 Task: Find connections with filter location Fada N'gourma with filter topic #realtorwith filter profile language Spanish with filter current company Brahmin Development Party (AMK - Andhanar Munnetra Kazhagam) with filter school MARIS STELLA COLLEGE with filter industry Ranching with filter service category Customer Service with filter keywords title Supervisor
Action: Mouse moved to (607, 118)
Screenshot: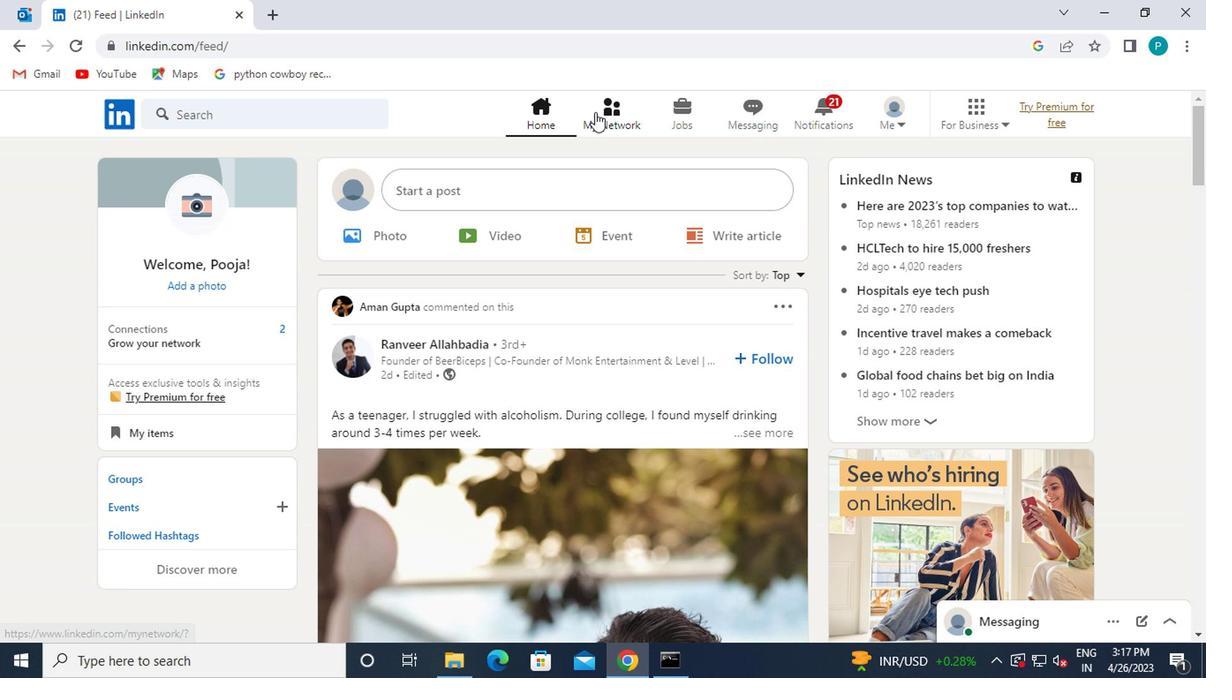 
Action: Mouse pressed left at (607, 118)
Screenshot: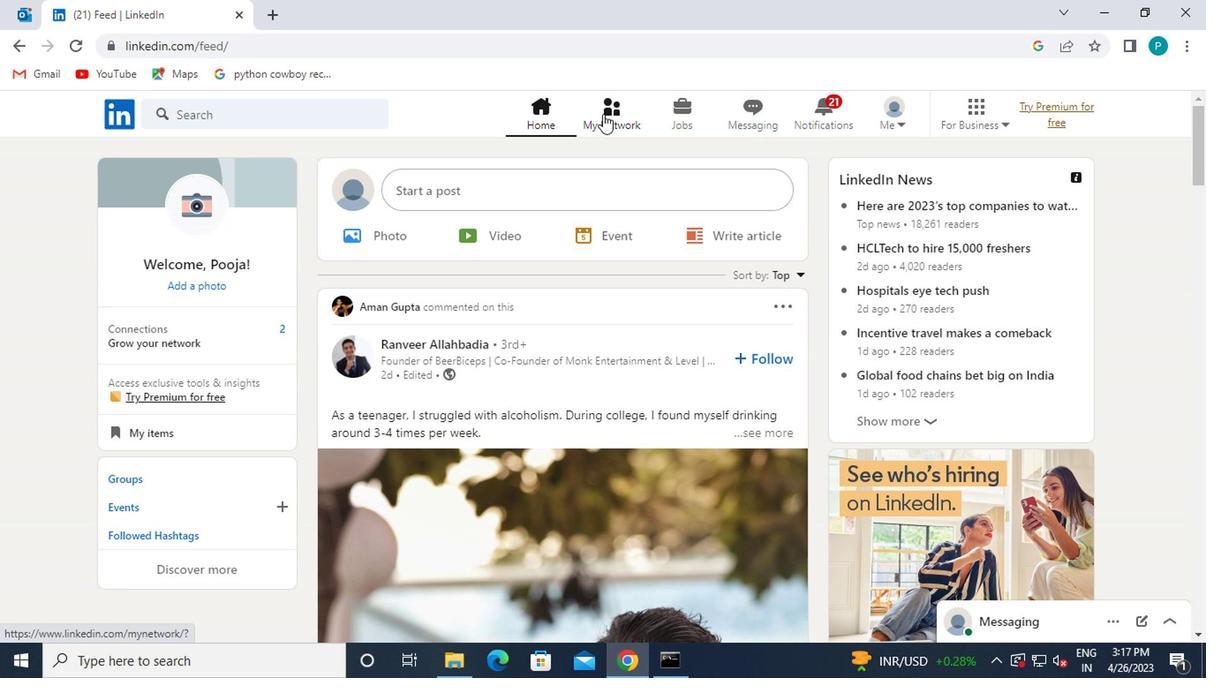 
Action: Mouse moved to (277, 211)
Screenshot: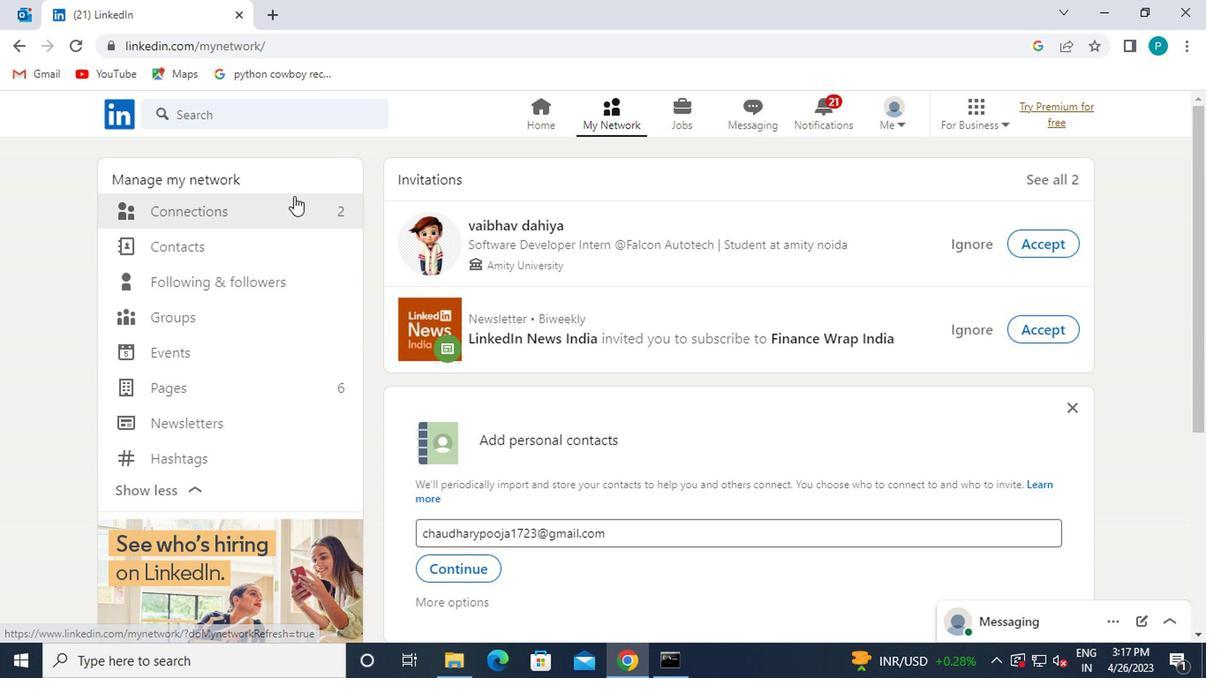 
Action: Mouse pressed left at (277, 211)
Screenshot: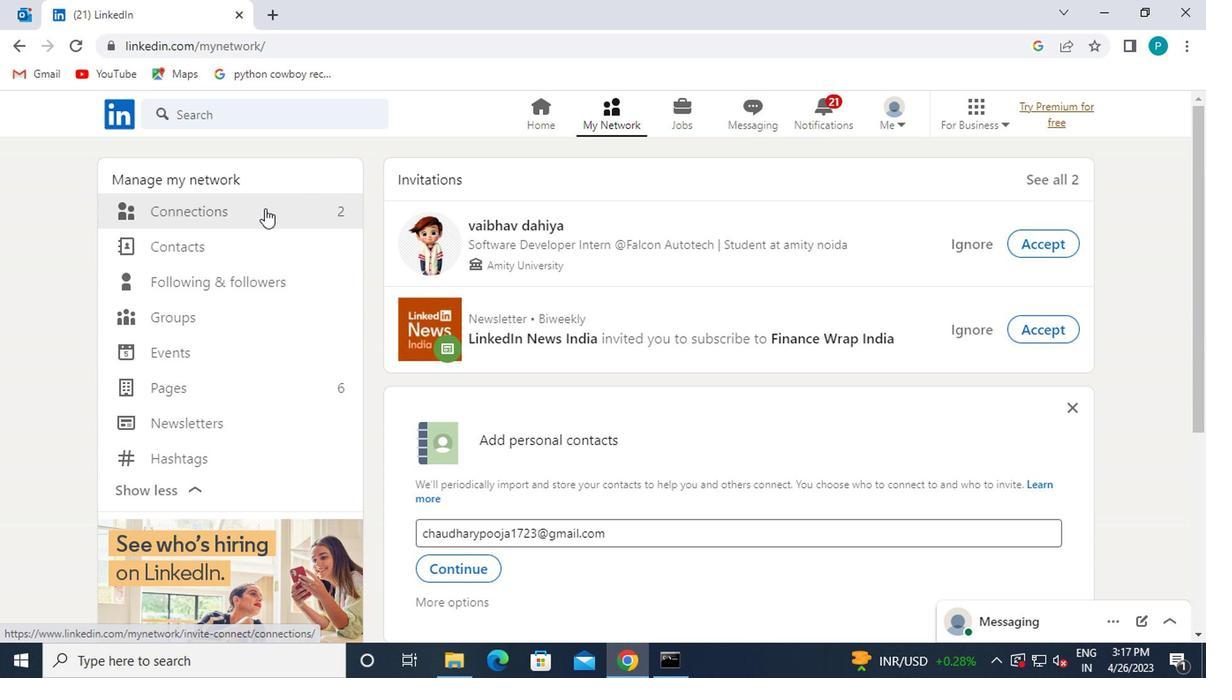 
Action: Mouse moved to (759, 231)
Screenshot: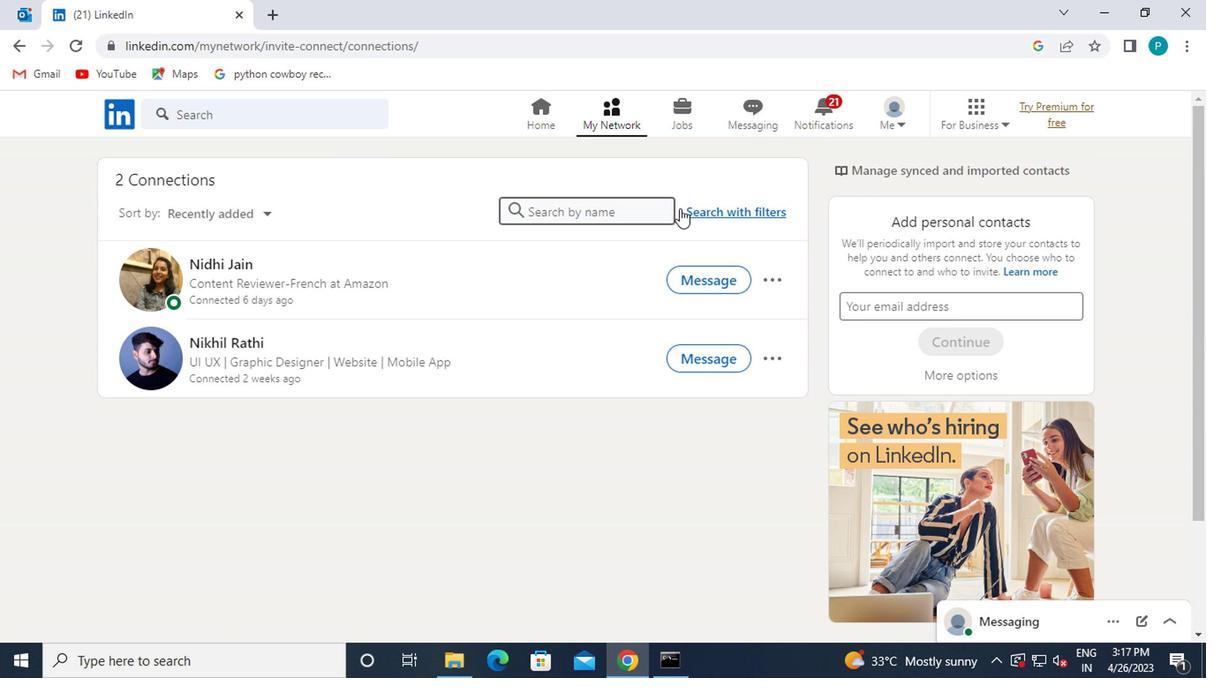 
Action: Mouse pressed left at (759, 231)
Screenshot: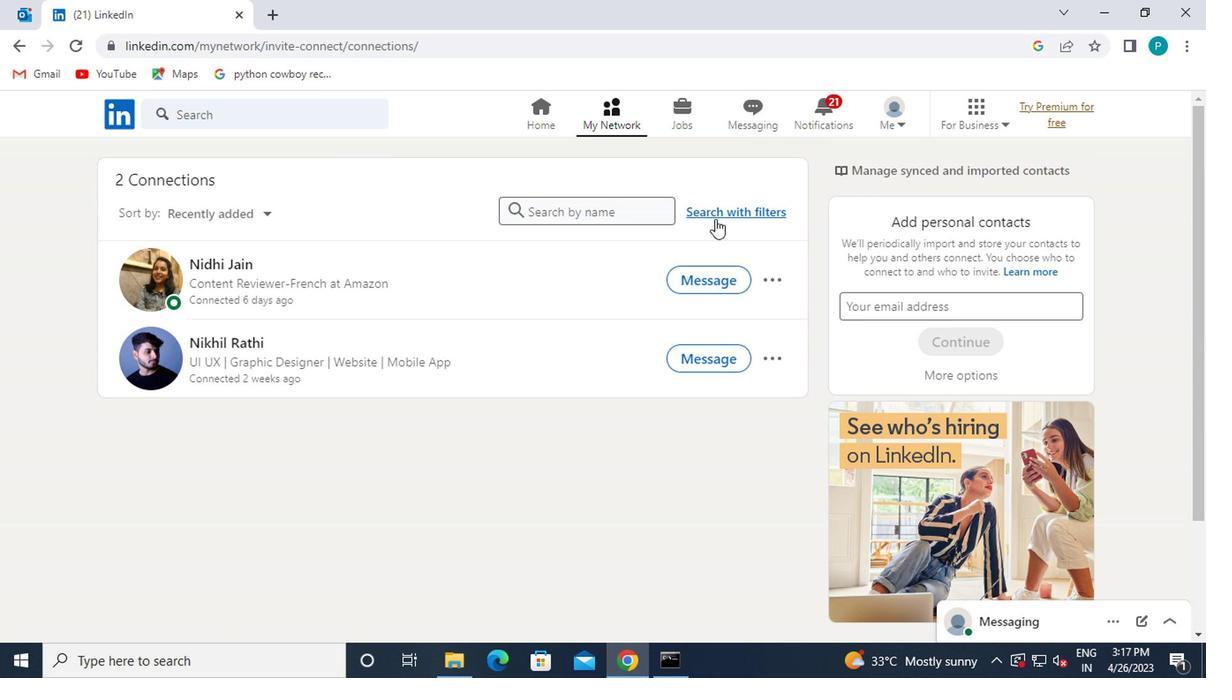 
Action: Mouse moved to (750, 220)
Screenshot: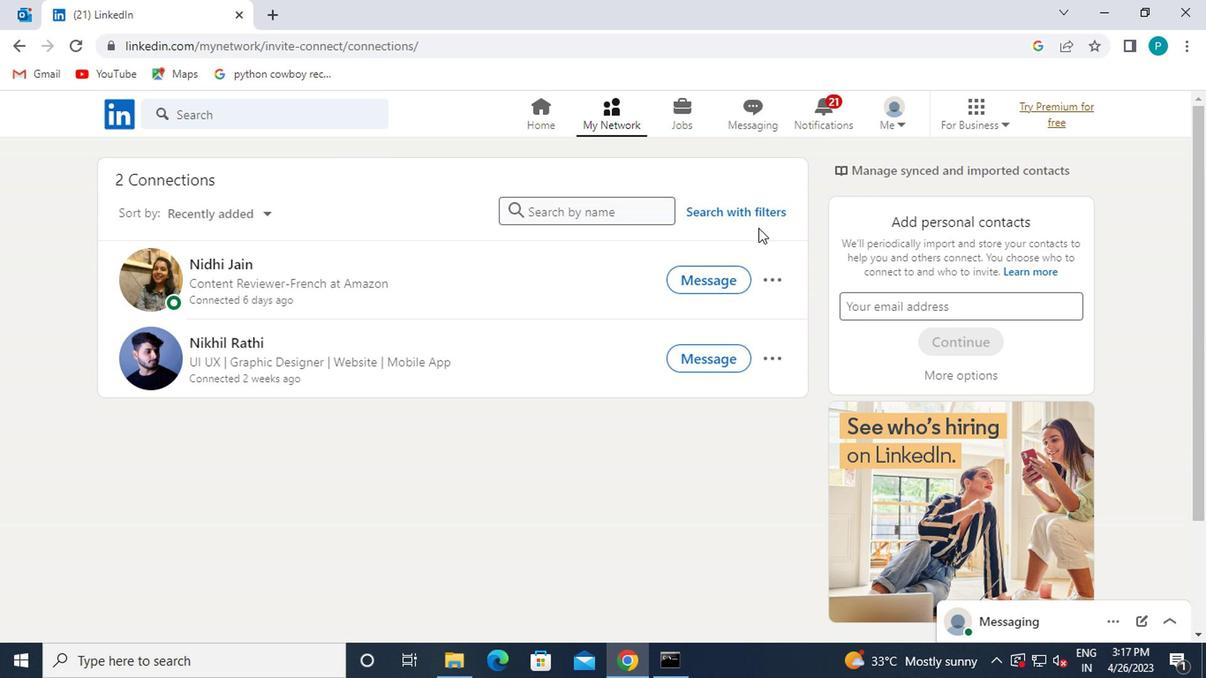 
Action: Mouse pressed left at (750, 220)
Screenshot: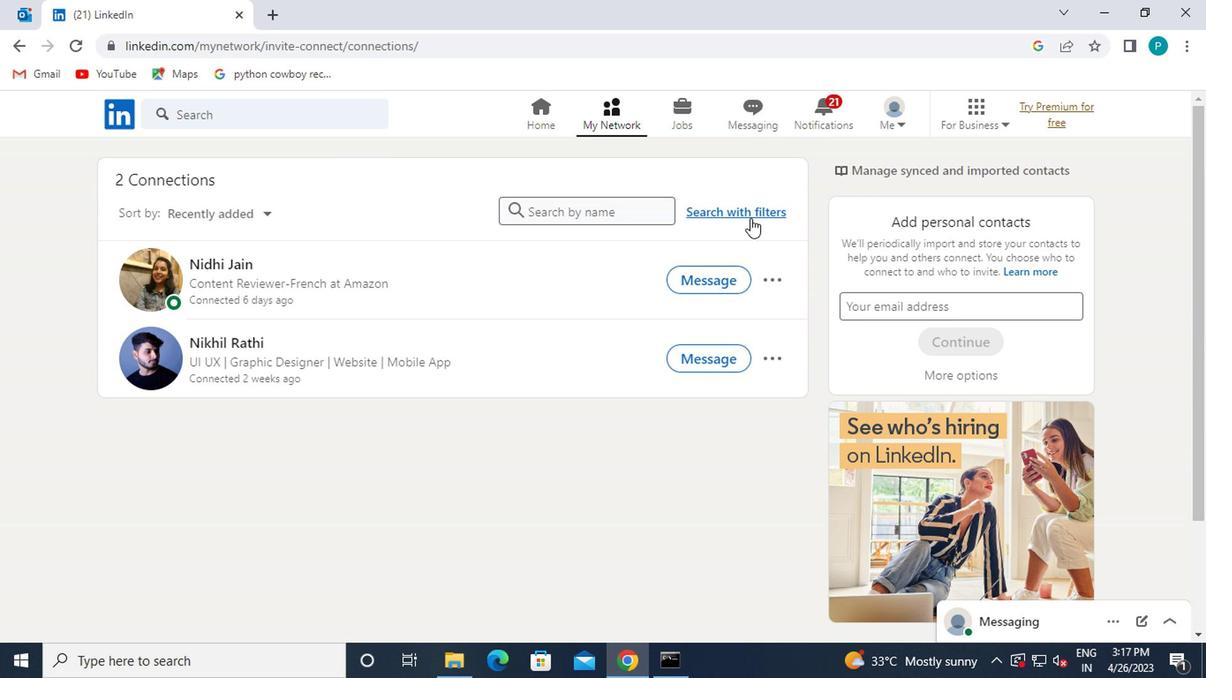 
Action: Mouse moved to (580, 167)
Screenshot: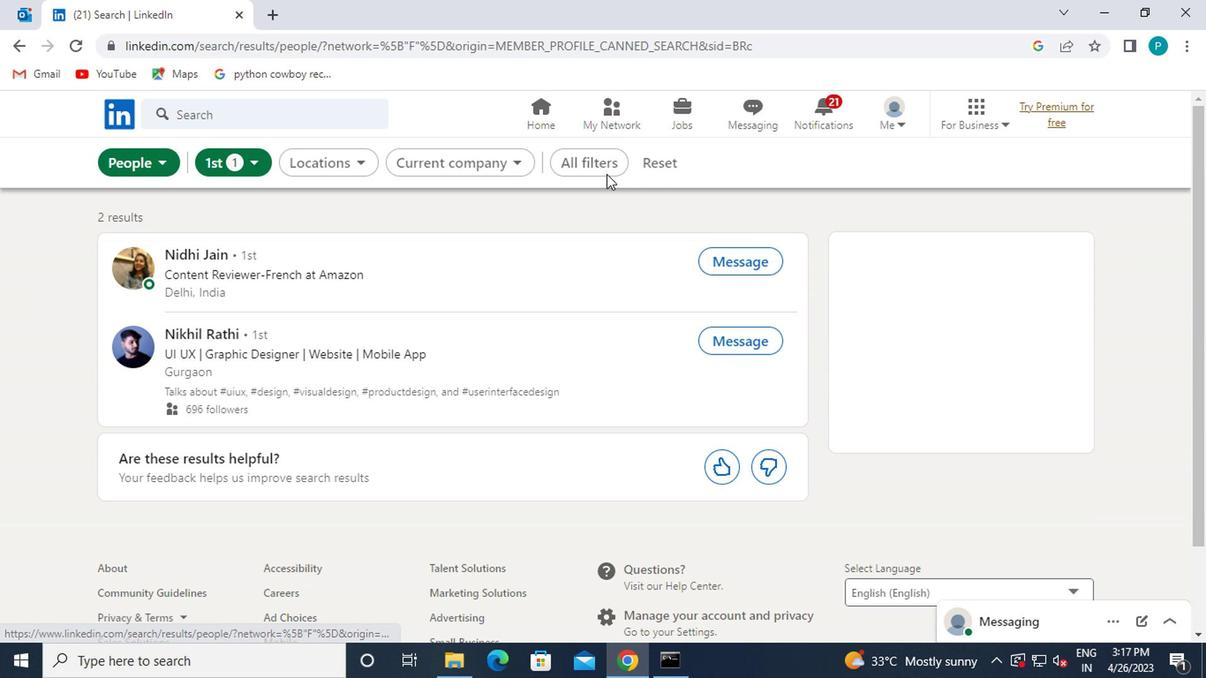 
Action: Mouse pressed left at (580, 167)
Screenshot: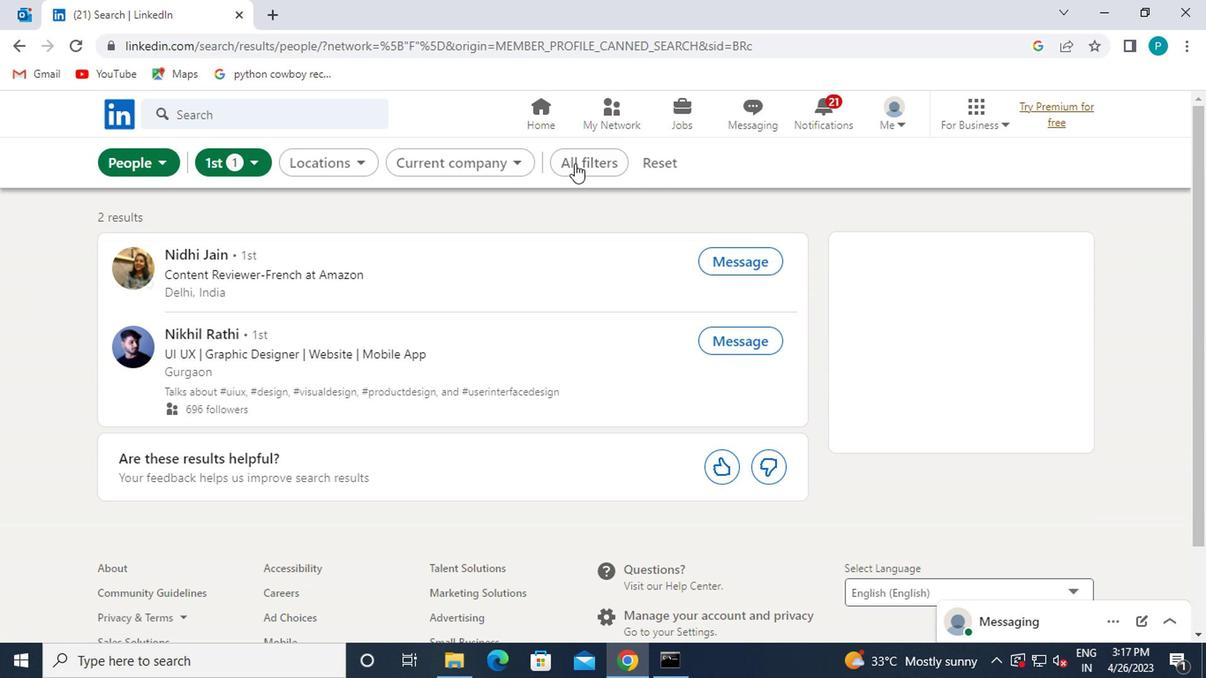 
Action: Mouse moved to (879, 373)
Screenshot: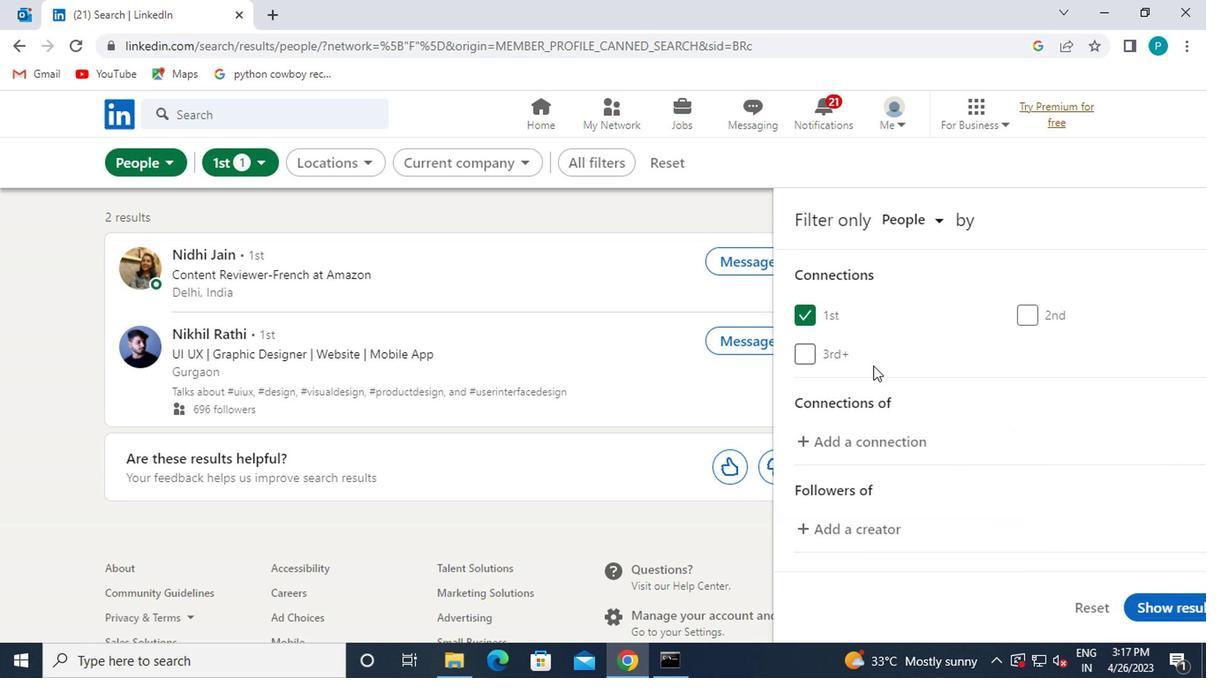
Action: Mouse scrolled (879, 372) with delta (0, -1)
Screenshot: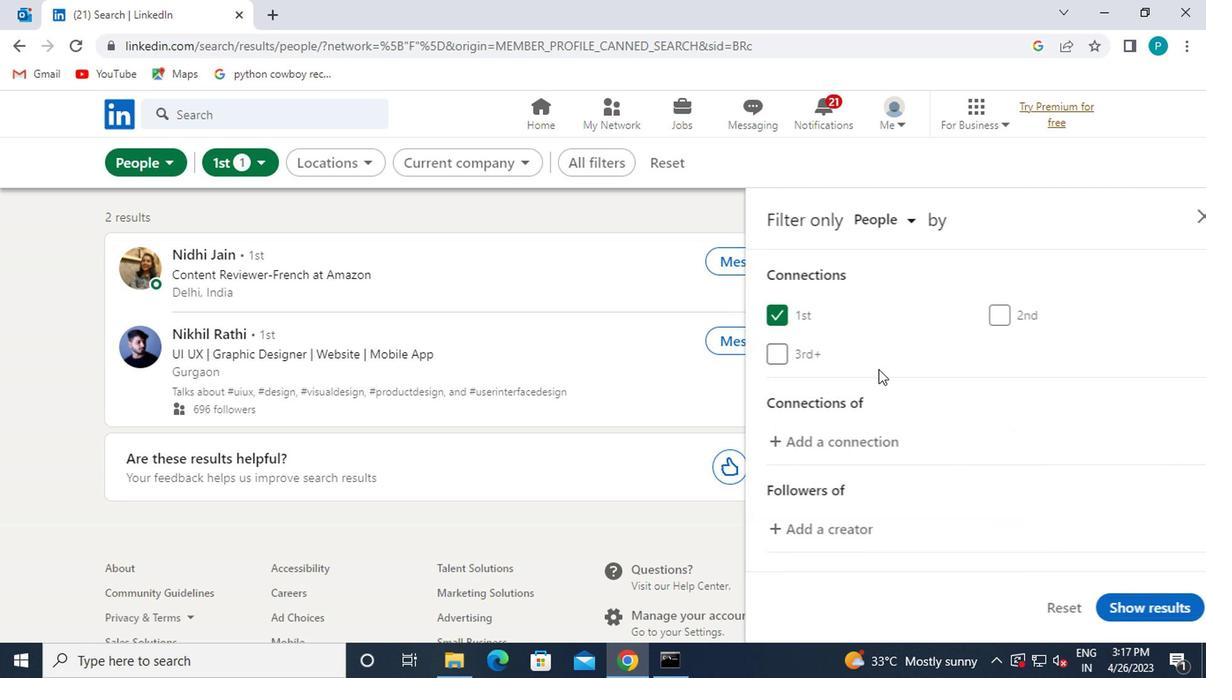 
Action: Mouse moved to (879, 374)
Screenshot: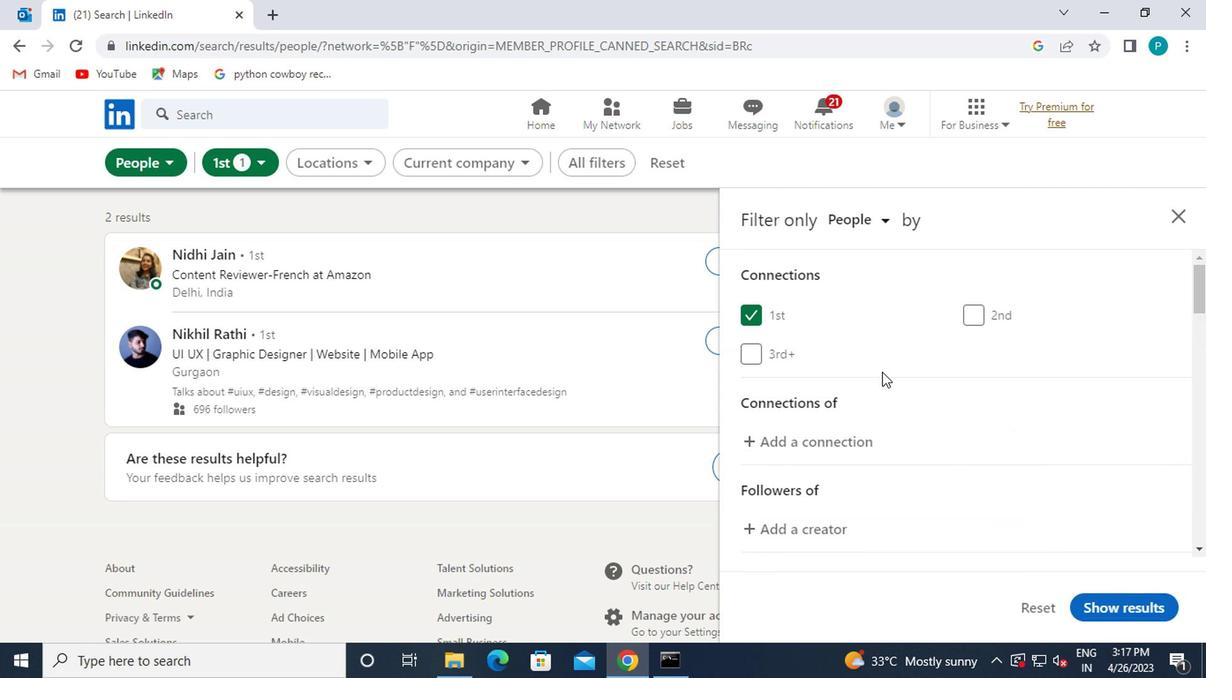 
Action: Mouse scrolled (879, 373) with delta (0, 0)
Screenshot: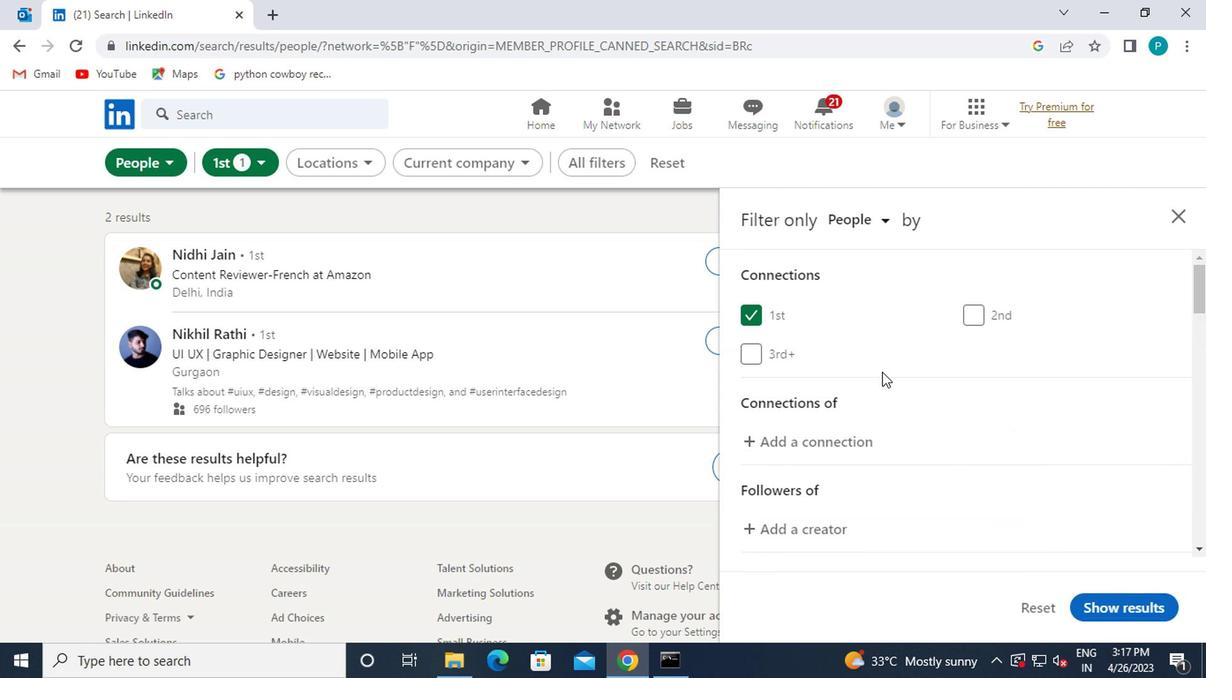 
Action: Mouse scrolled (879, 373) with delta (0, 0)
Screenshot: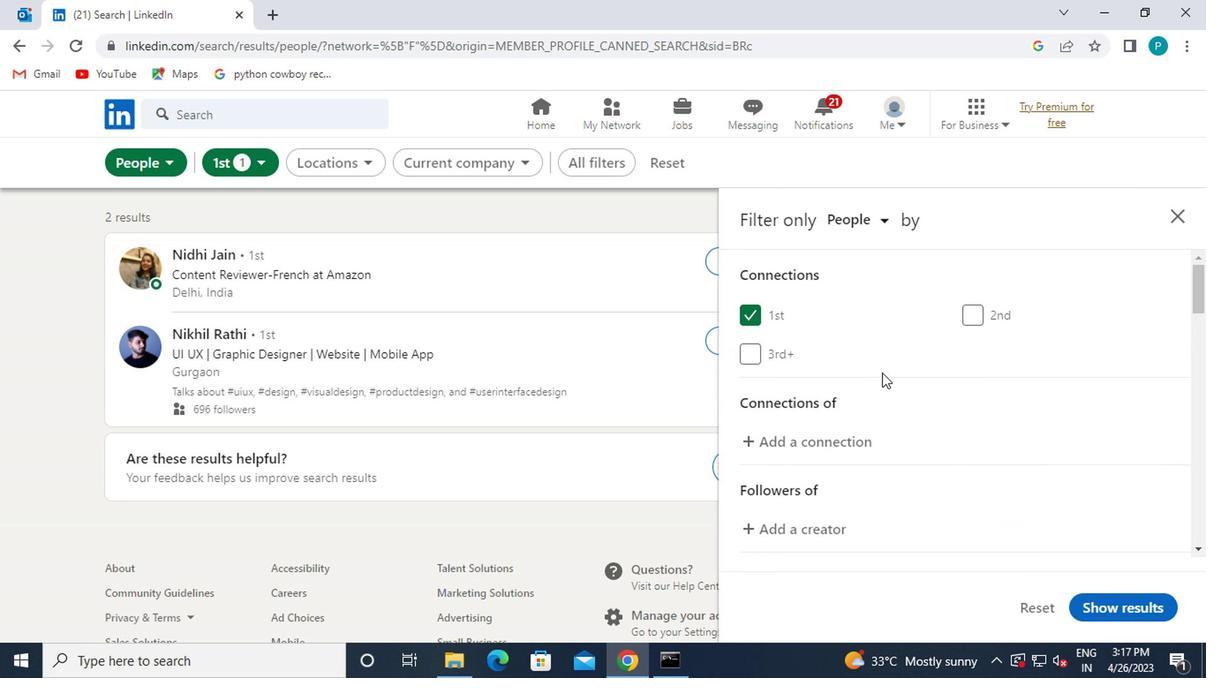 
Action: Mouse moved to (984, 419)
Screenshot: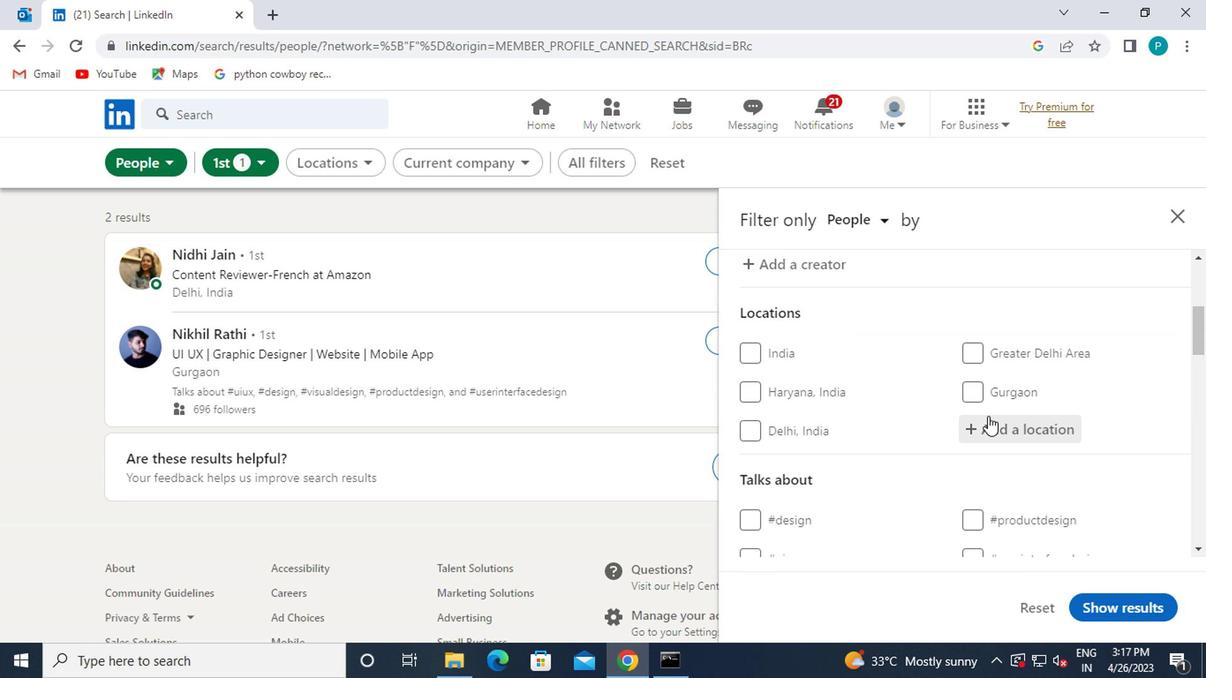 
Action: Mouse pressed left at (984, 419)
Screenshot: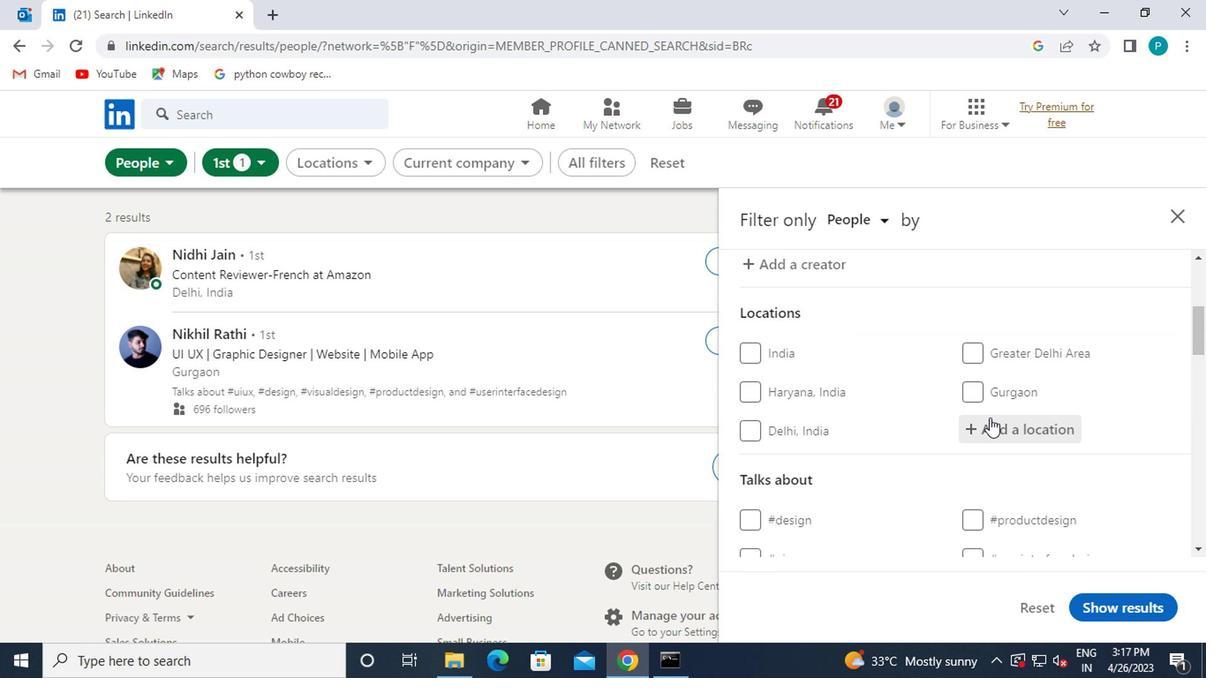 
Action: Key pressed <Key.caps_lock>f<Key.caps_lock>aa<Key.backspace>dan<Key.backspace><Key.caps_lock><Key.space>n<Key.caps_lock>;<Key.backspace>'gourma
Screenshot: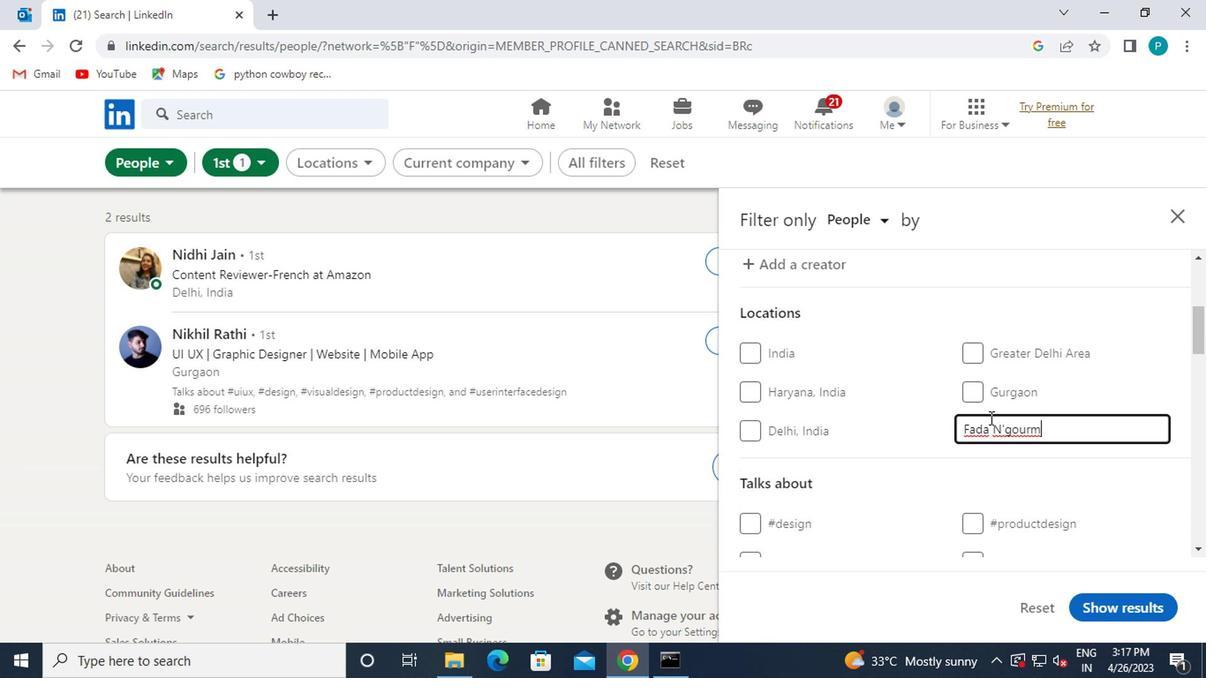 
Action: Mouse moved to (982, 450)
Screenshot: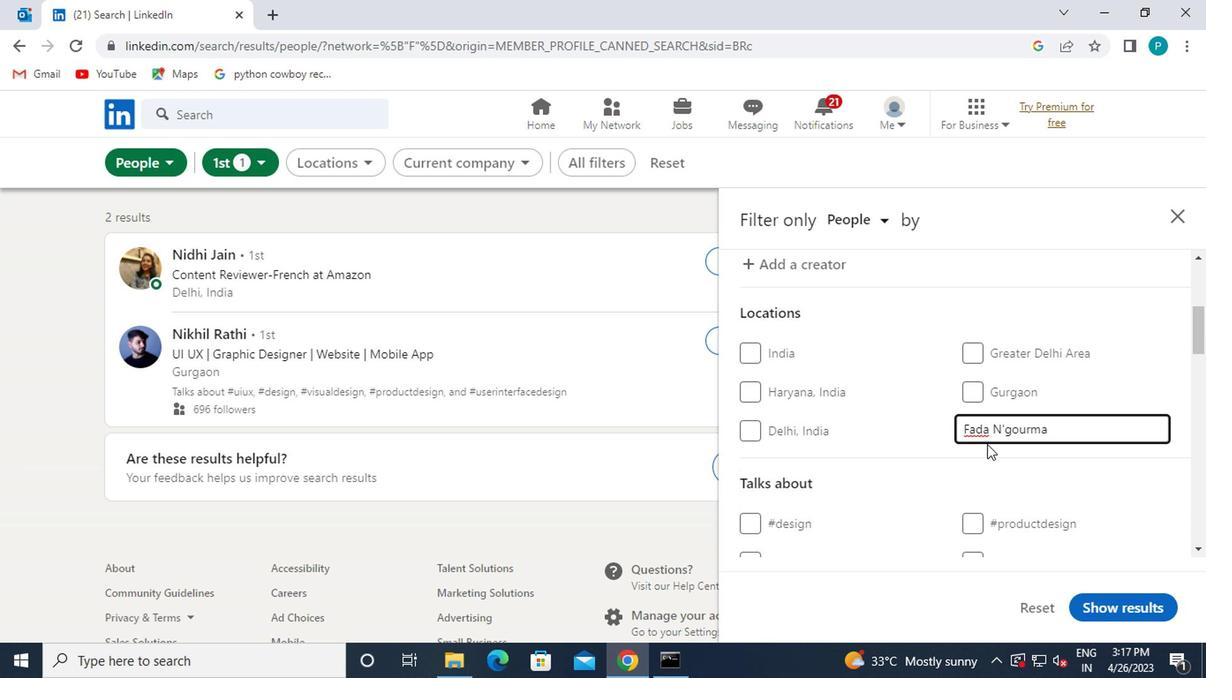 
Action: Mouse scrolled (982, 448) with delta (0, -1)
Screenshot: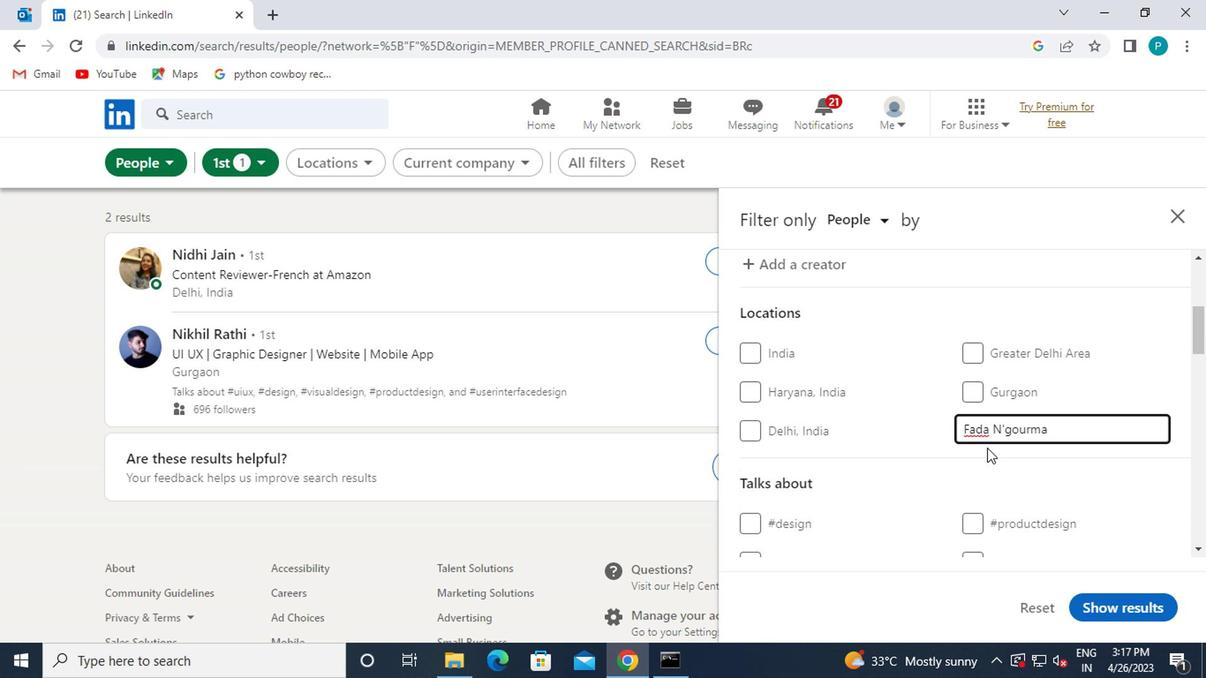 
Action: Mouse moved to (969, 514)
Screenshot: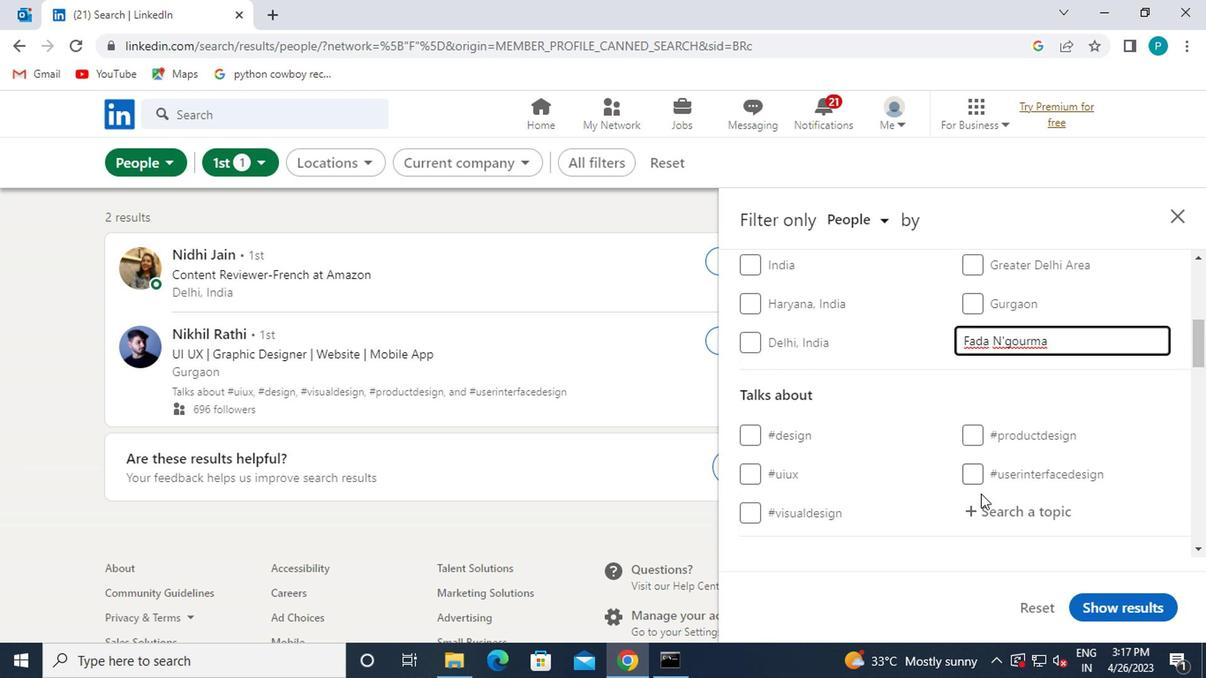 
Action: Mouse pressed left at (969, 514)
Screenshot: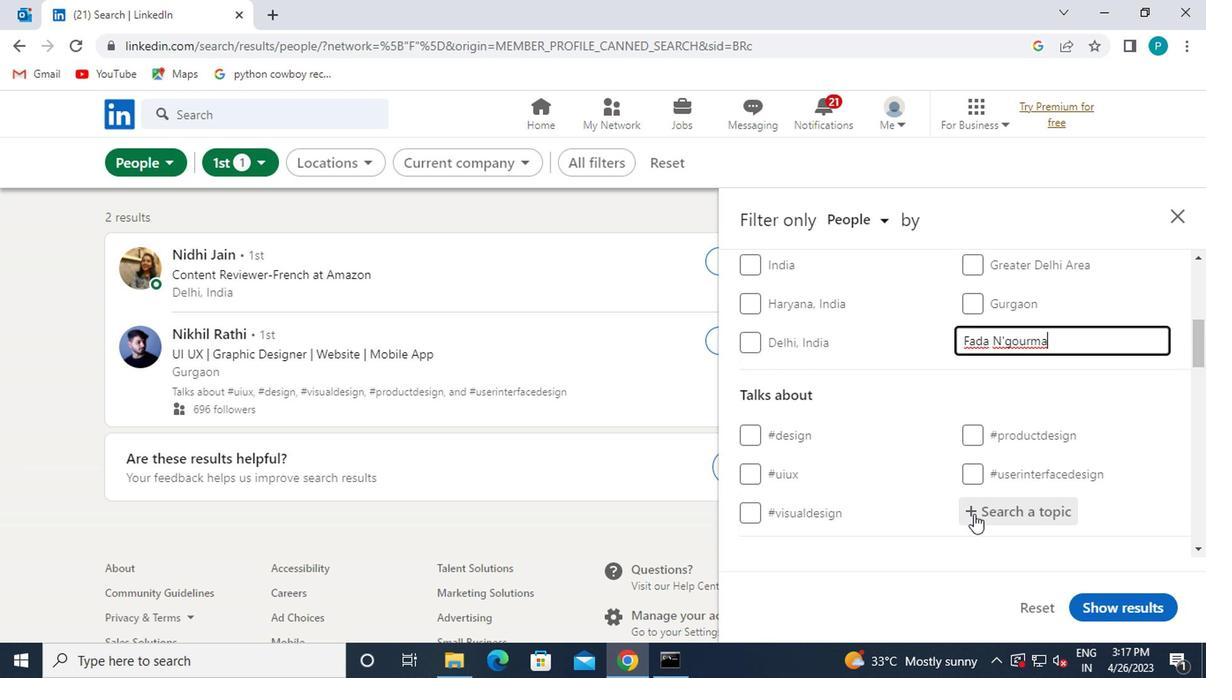
Action: Mouse moved to (981, 508)
Screenshot: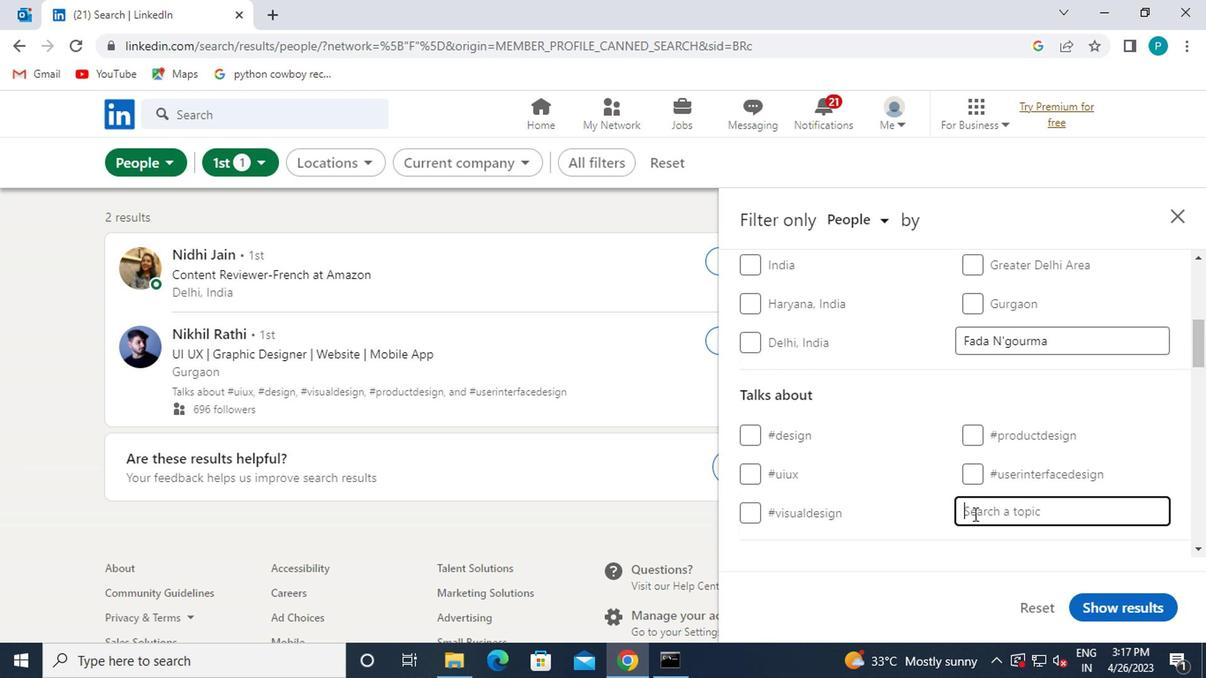 
Action: Key pressed <Key.shift><Key.shift><Key.shift><Key.shift><Key.shift>#REALTOR
Screenshot: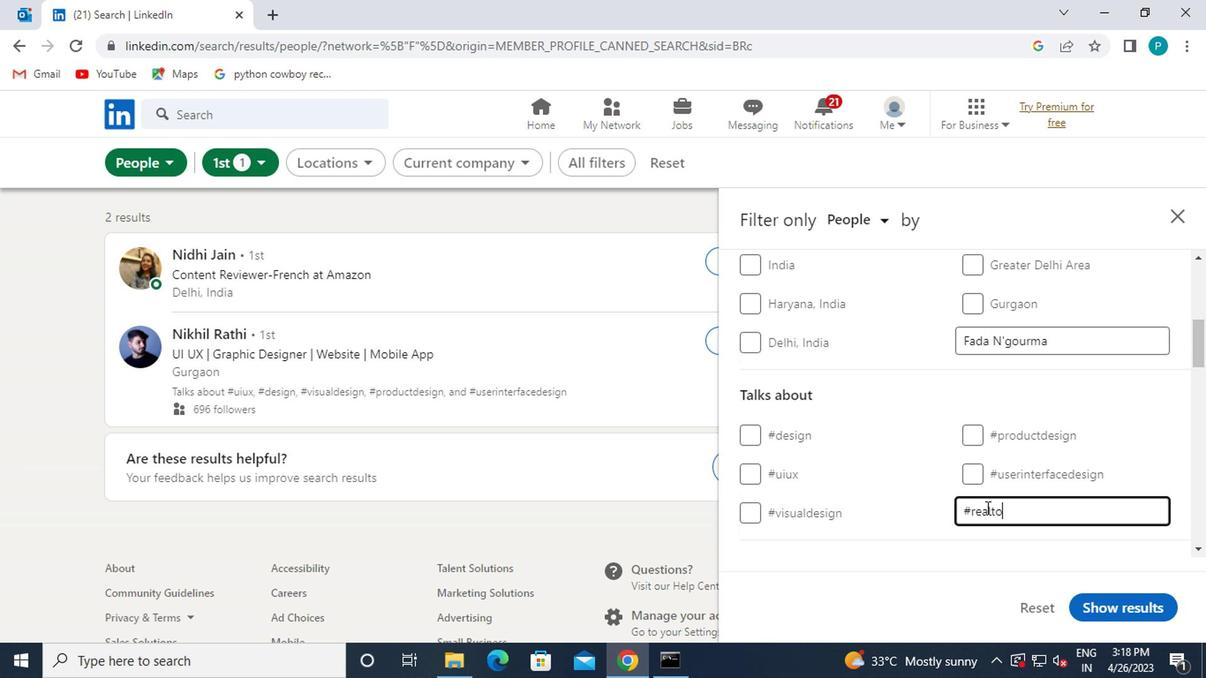 
Action: Mouse moved to (910, 535)
Screenshot: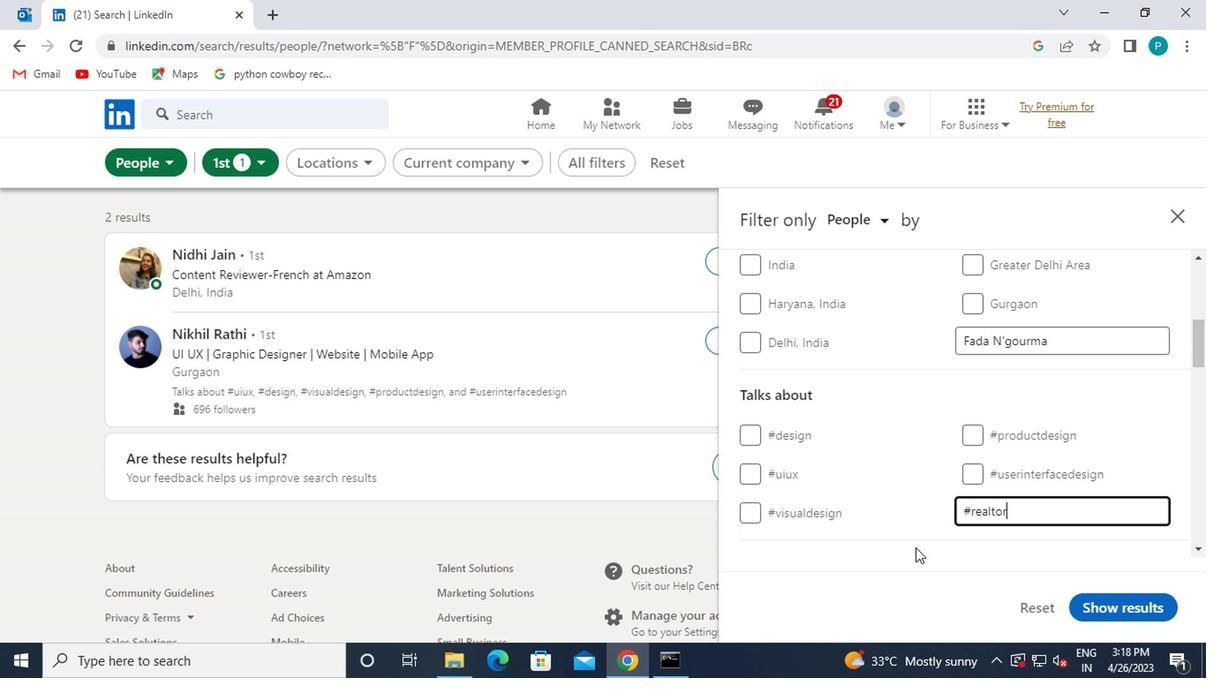 
Action: Mouse scrolled (910, 534) with delta (0, 0)
Screenshot: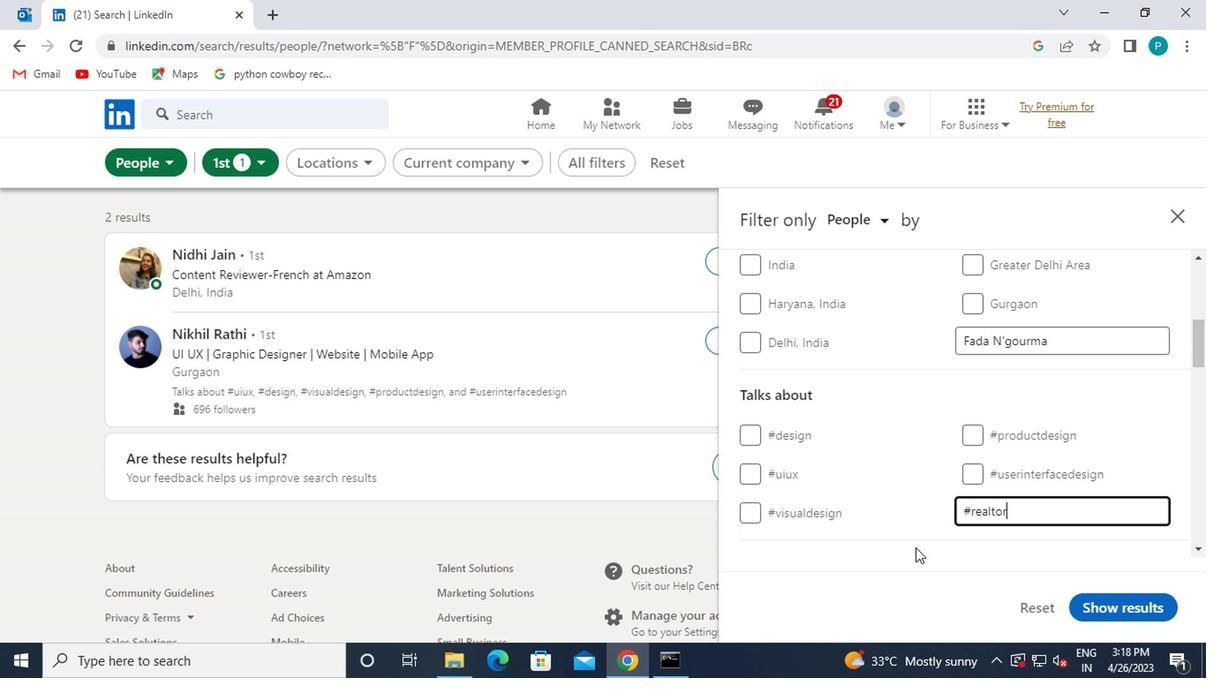 
Action: Mouse moved to (910, 532)
Screenshot: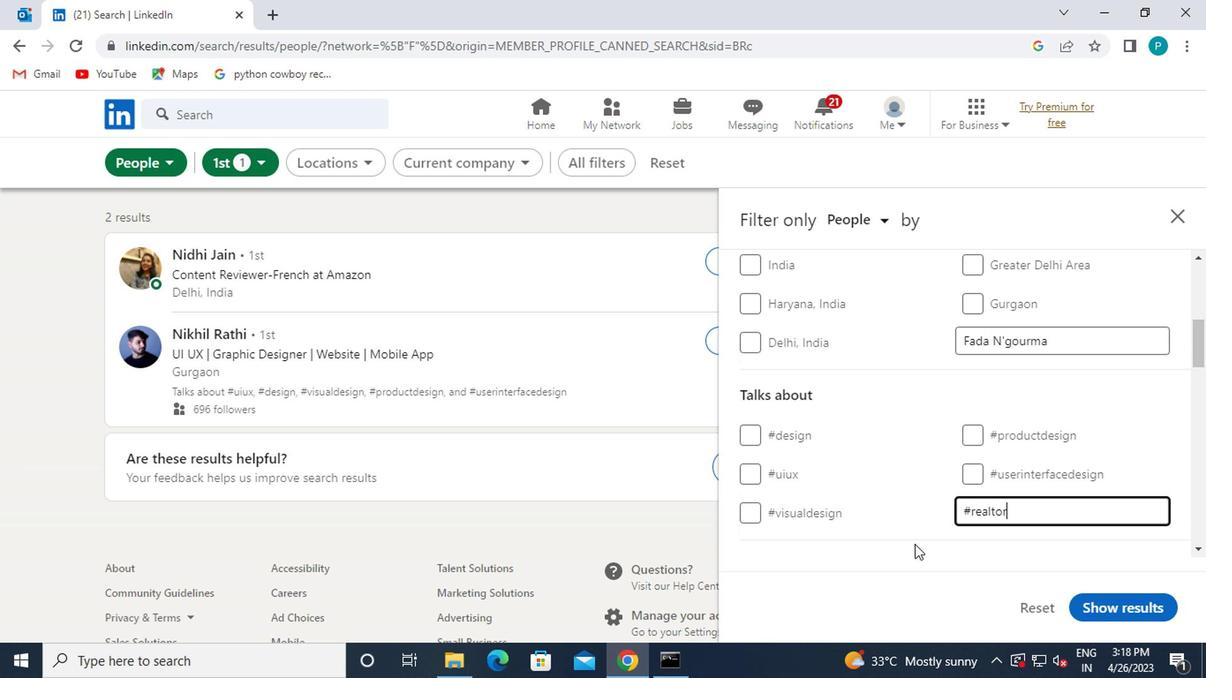 
Action: Mouse scrolled (910, 531) with delta (0, -1)
Screenshot: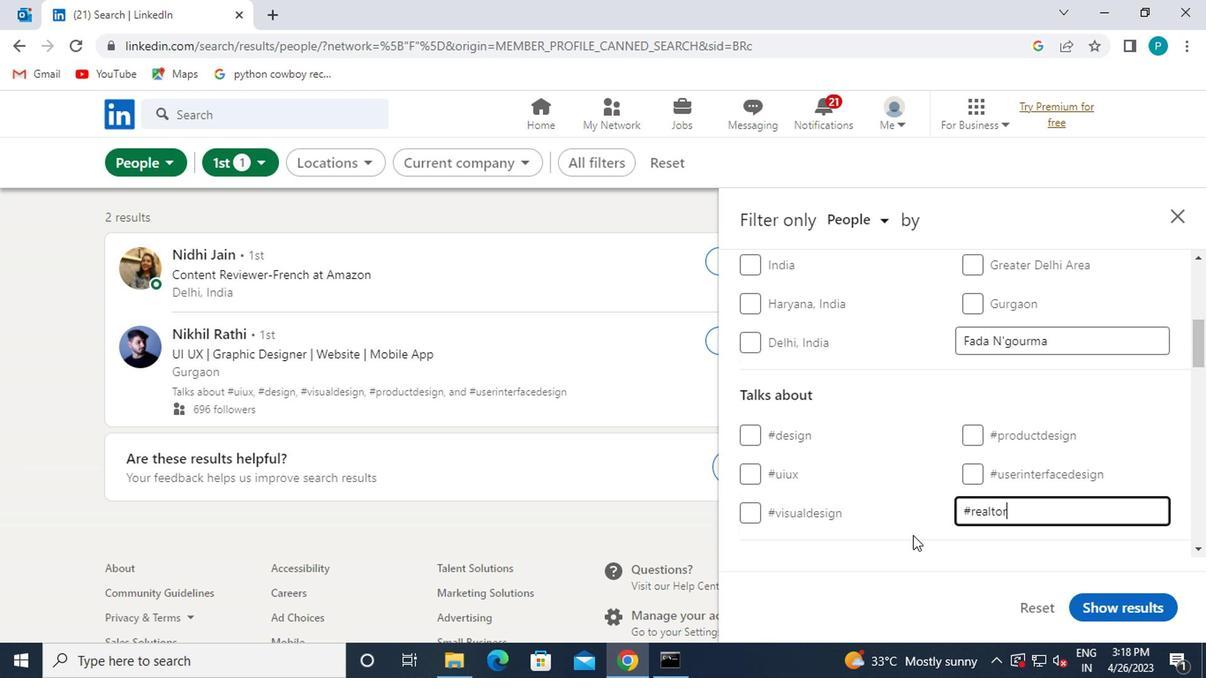 
Action: Mouse moved to (976, 428)
Screenshot: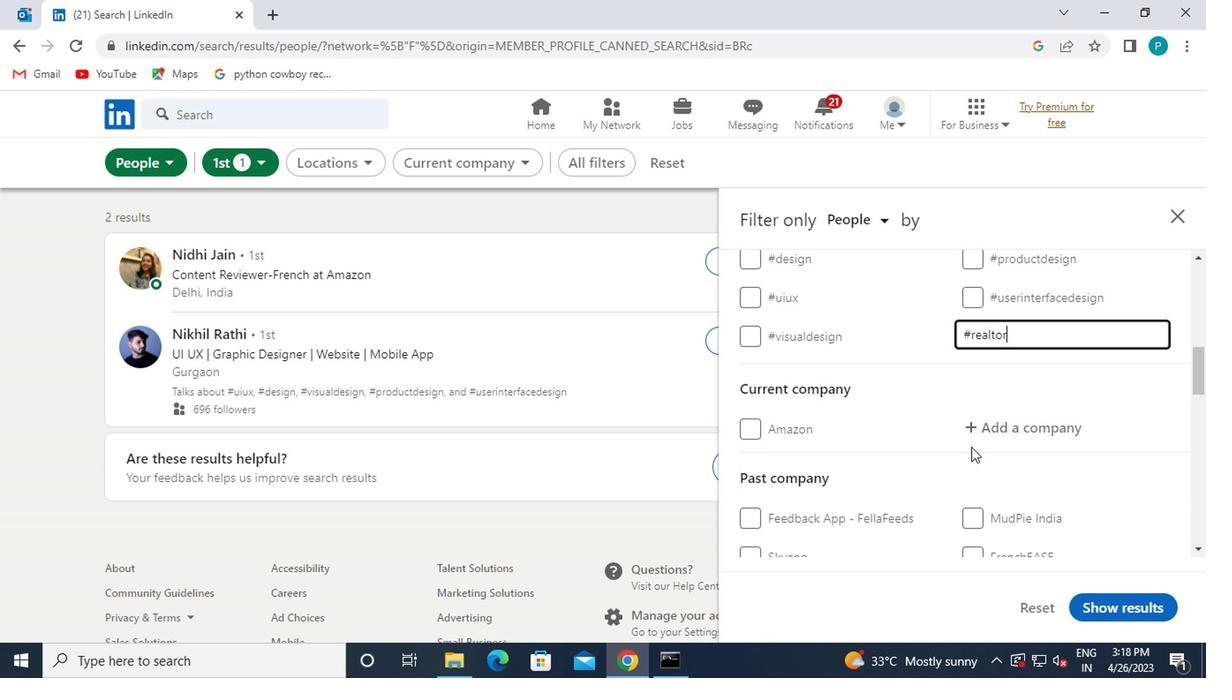 
Action: Mouse pressed left at (976, 428)
Screenshot: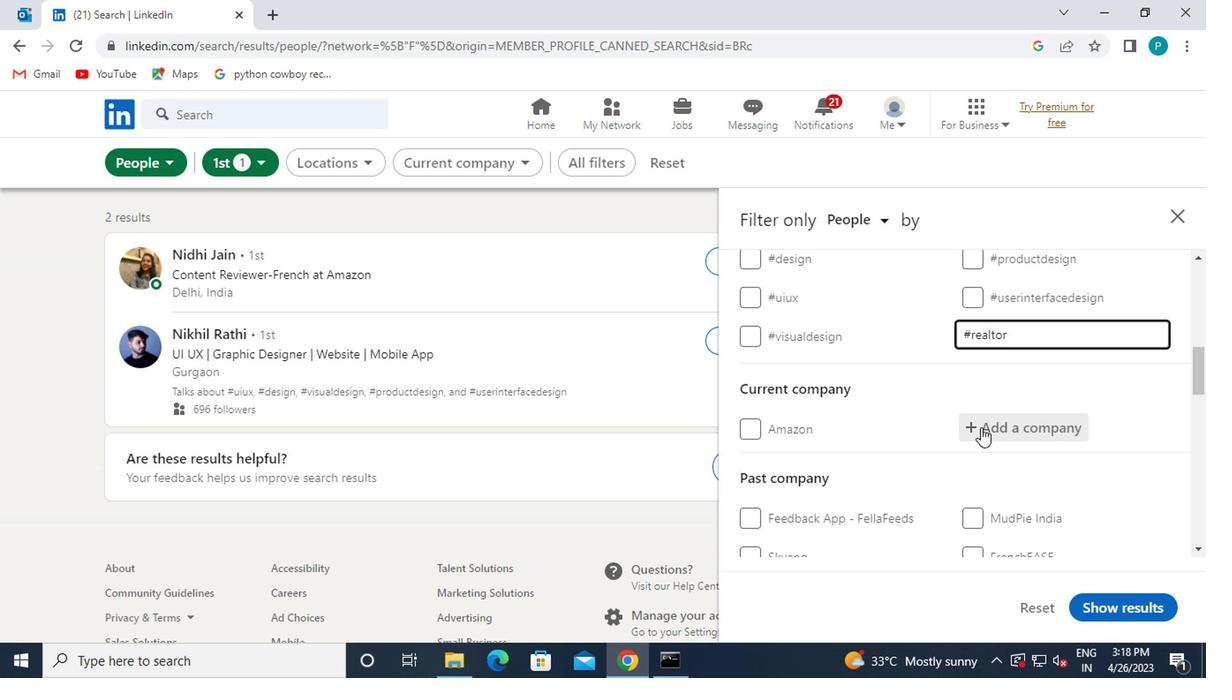 
Action: Key pressed BH<Key.backspace>RAHMIN
Screenshot: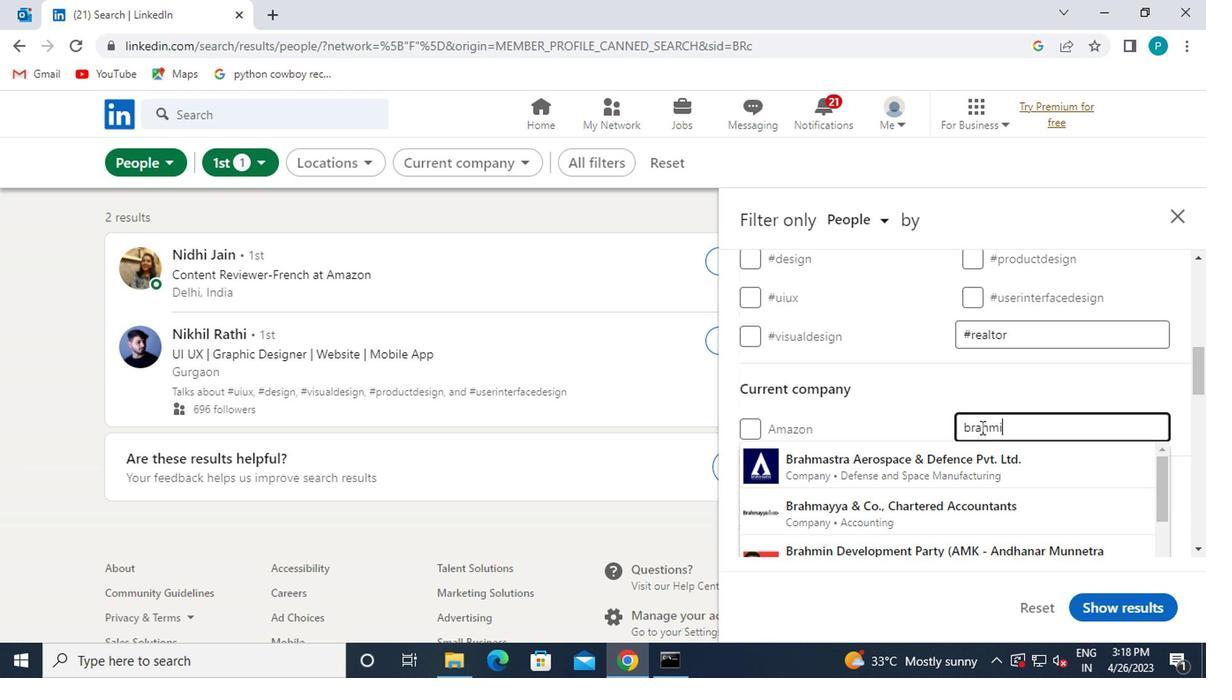 
Action: Mouse moved to (972, 458)
Screenshot: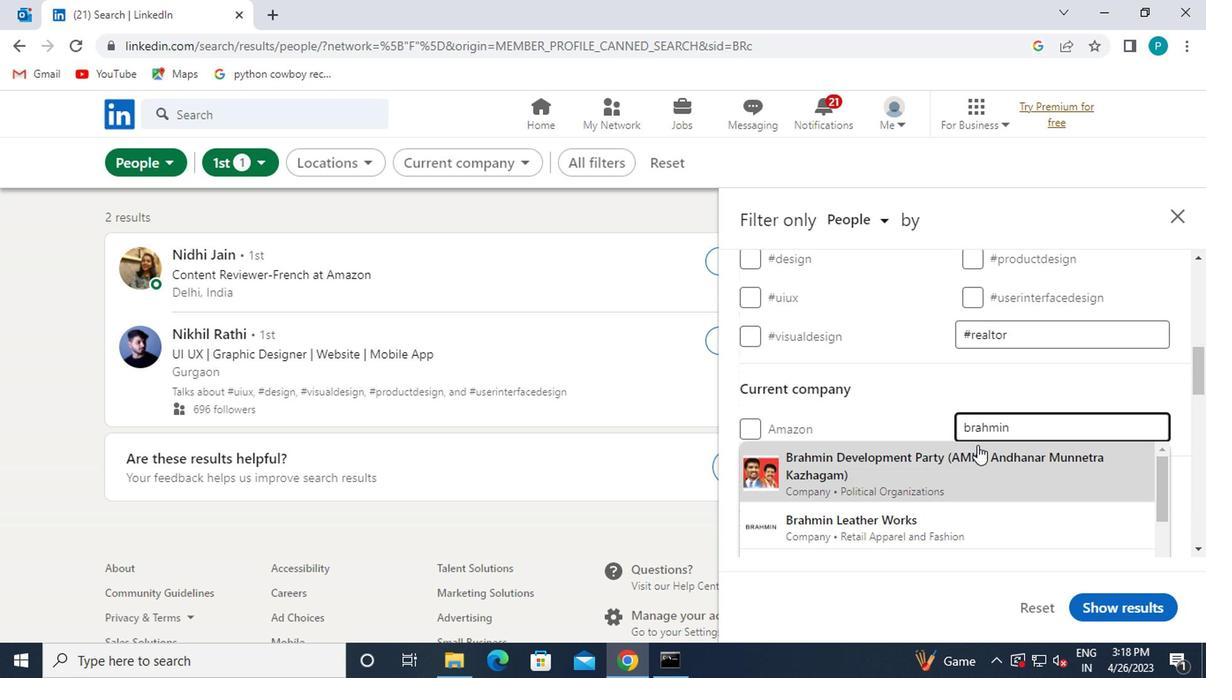 
Action: Mouse pressed left at (972, 458)
Screenshot: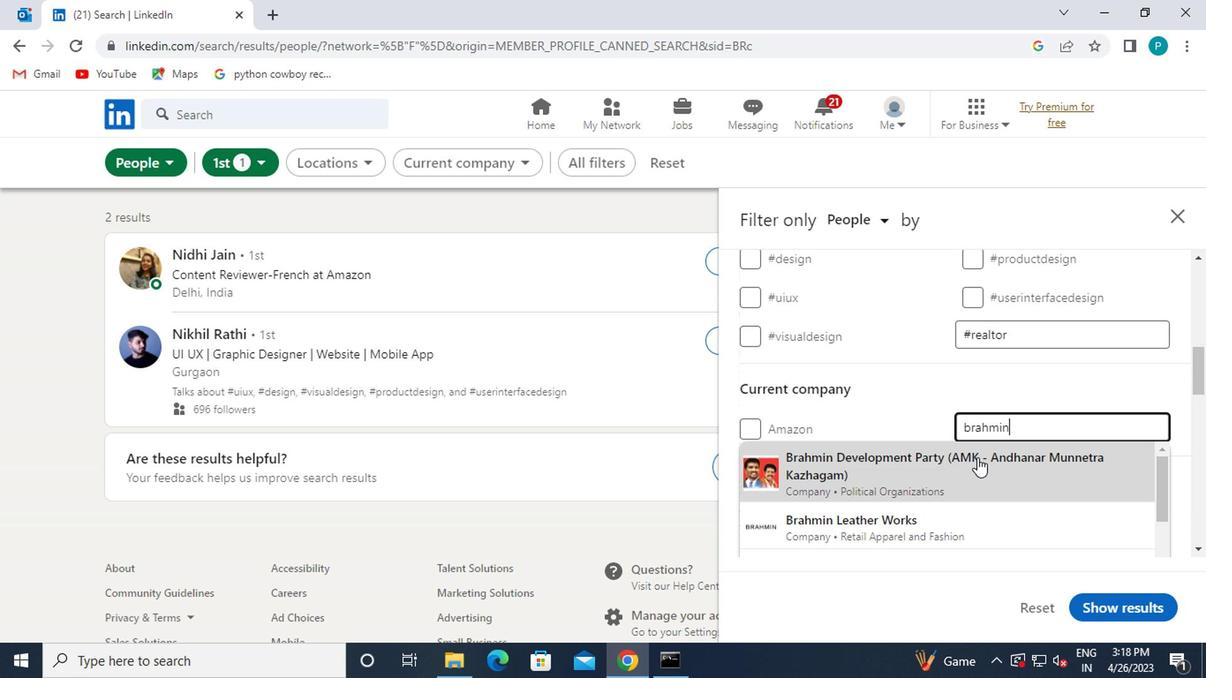 
Action: Mouse moved to (940, 448)
Screenshot: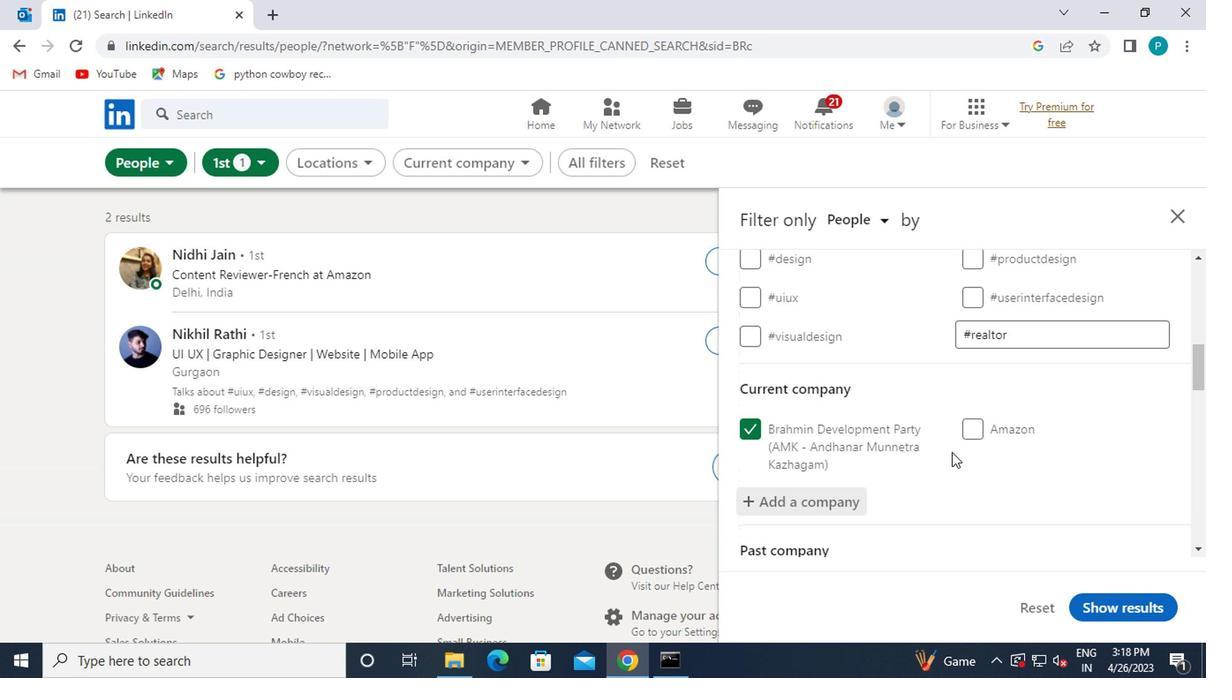 
Action: Mouse scrolled (940, 448) with delta (0, 0)
Screenshot: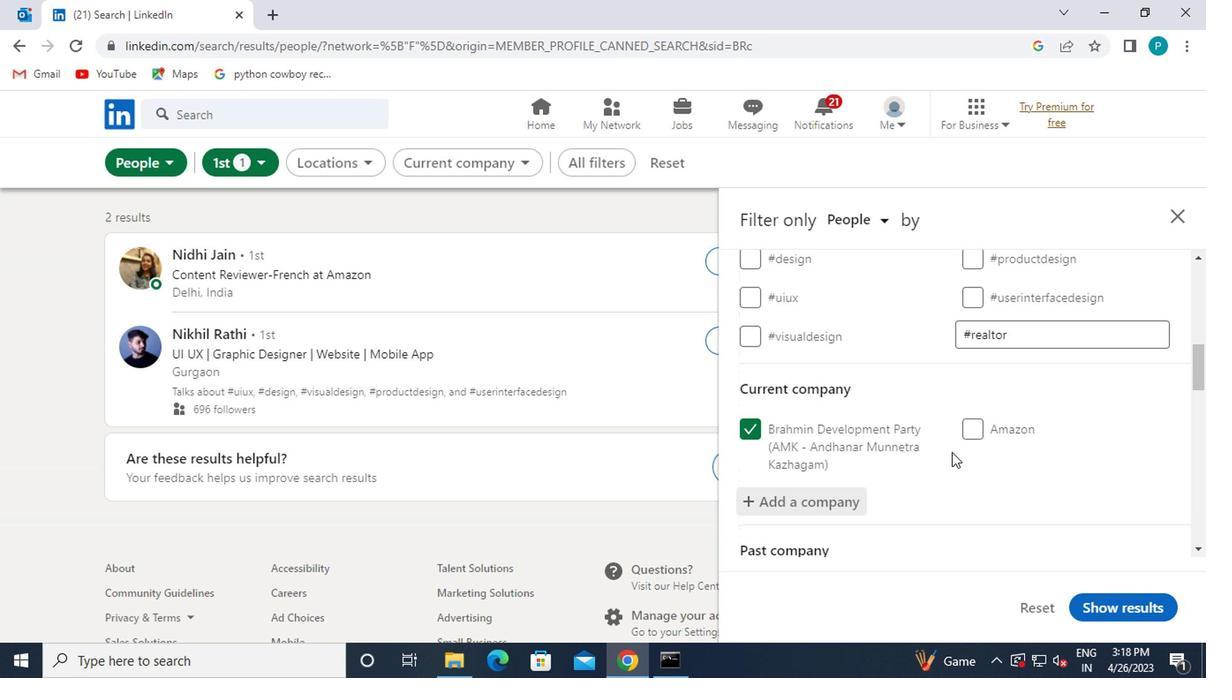 
Action: Mouse scrolled (940, 448) with delta (0, 0)
Screenshot: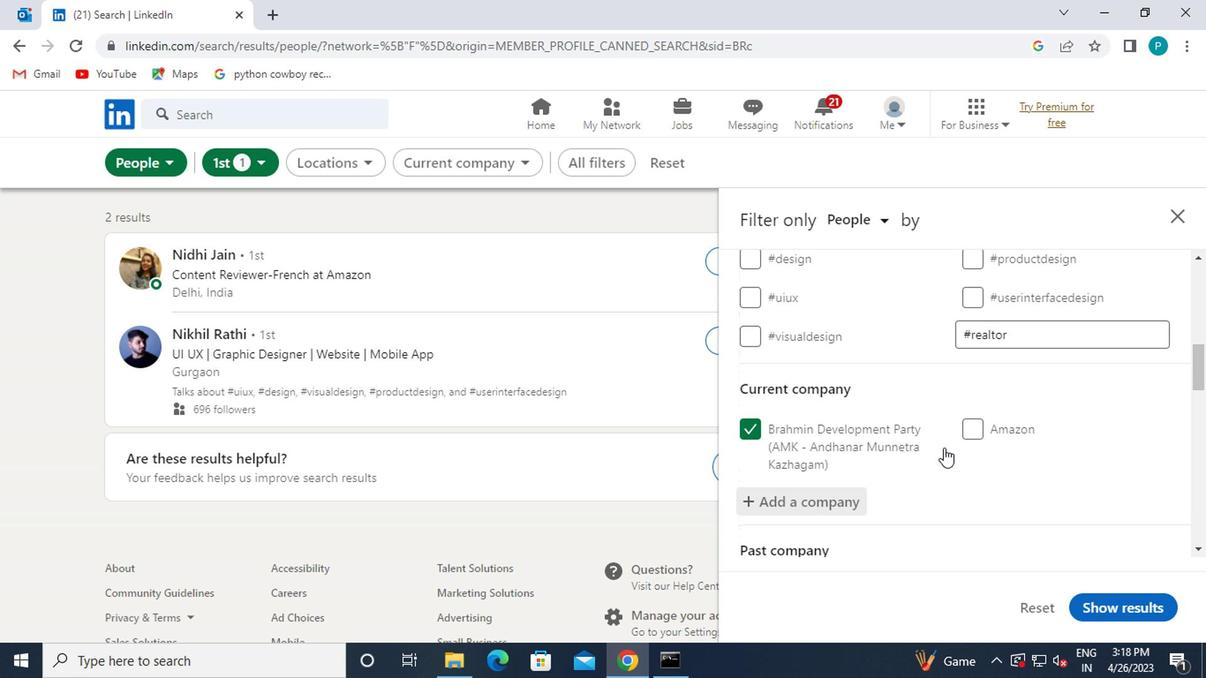 
Action: Mouse moved to (935, 448)
Screenshot: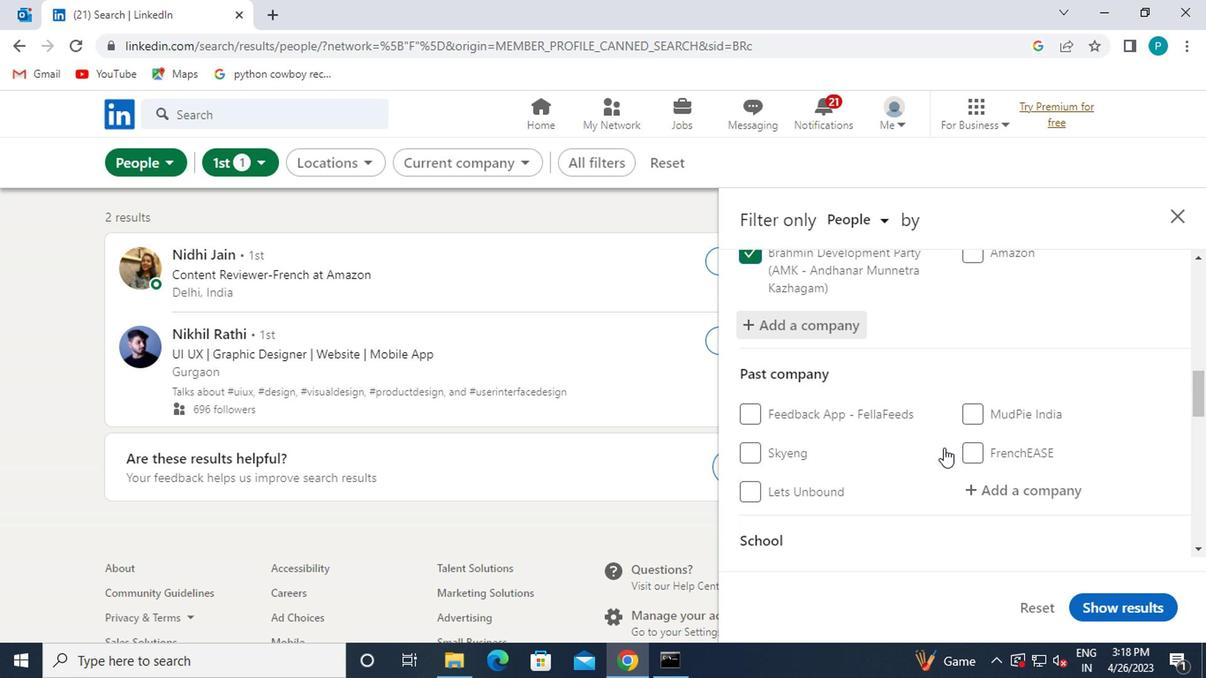 
Action: Mouse scrolled (935, 448) with delta (0, 0)
Screenshot: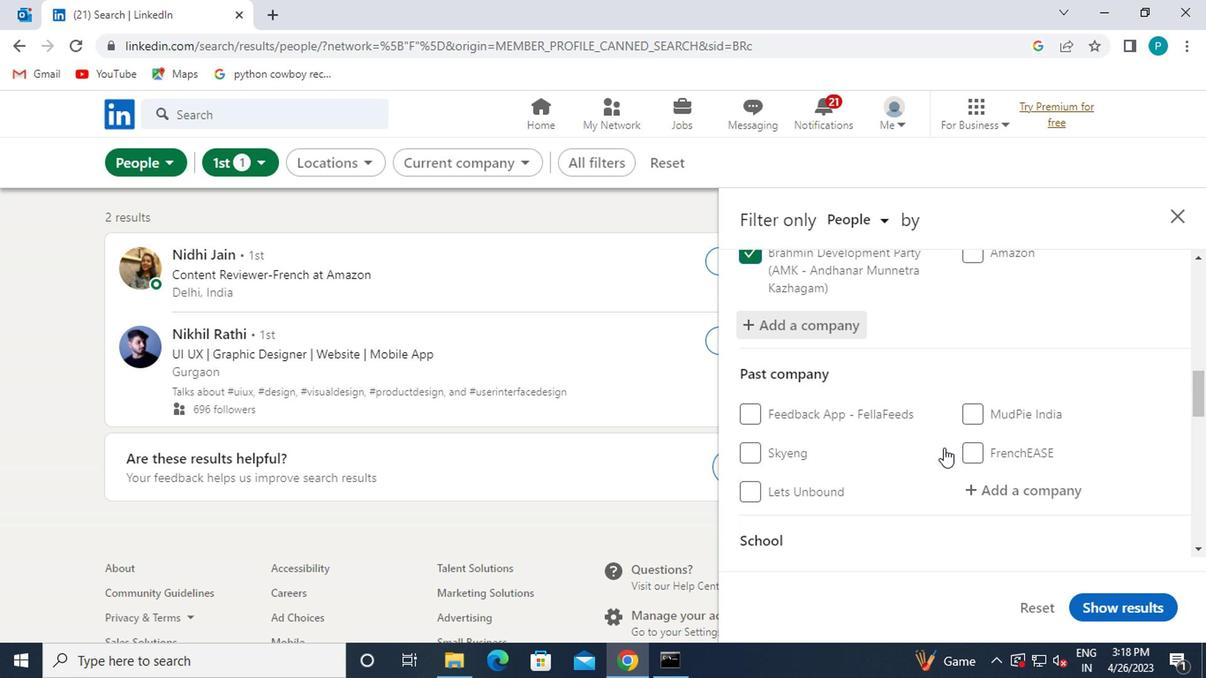 
Action: Mouse moved to (933, 448)
Screenshot: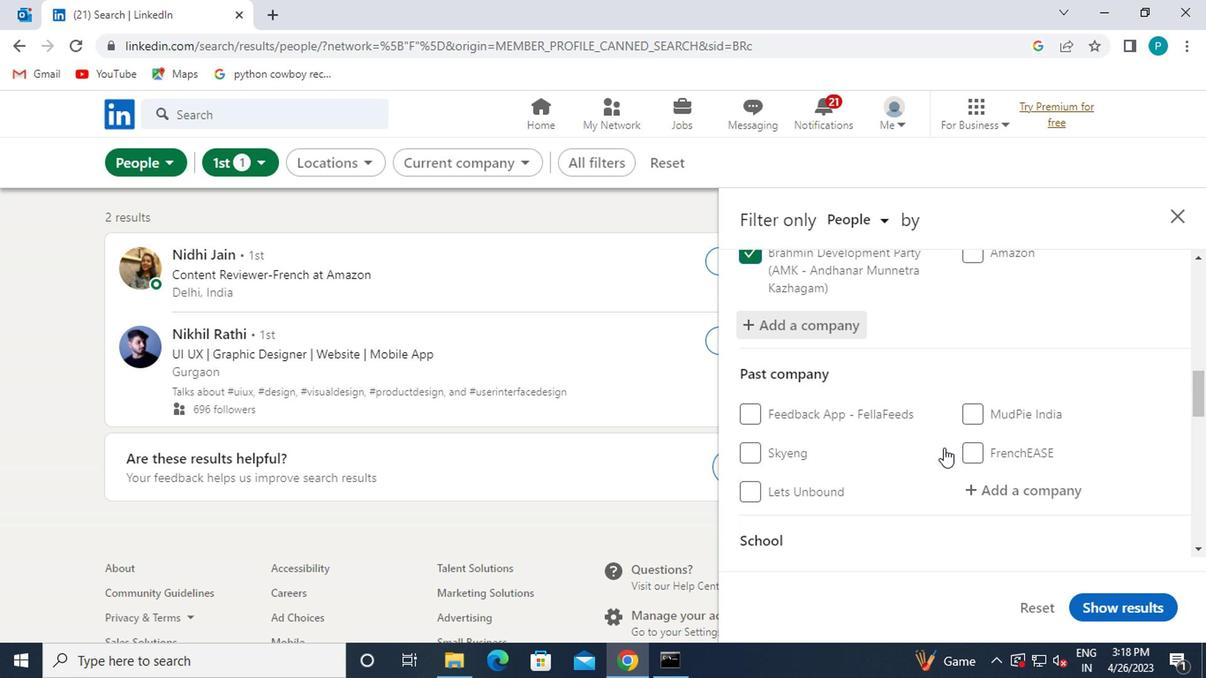 
Action: Mouse scrolled (933, 448) with delta (0, 0)
Screenshot: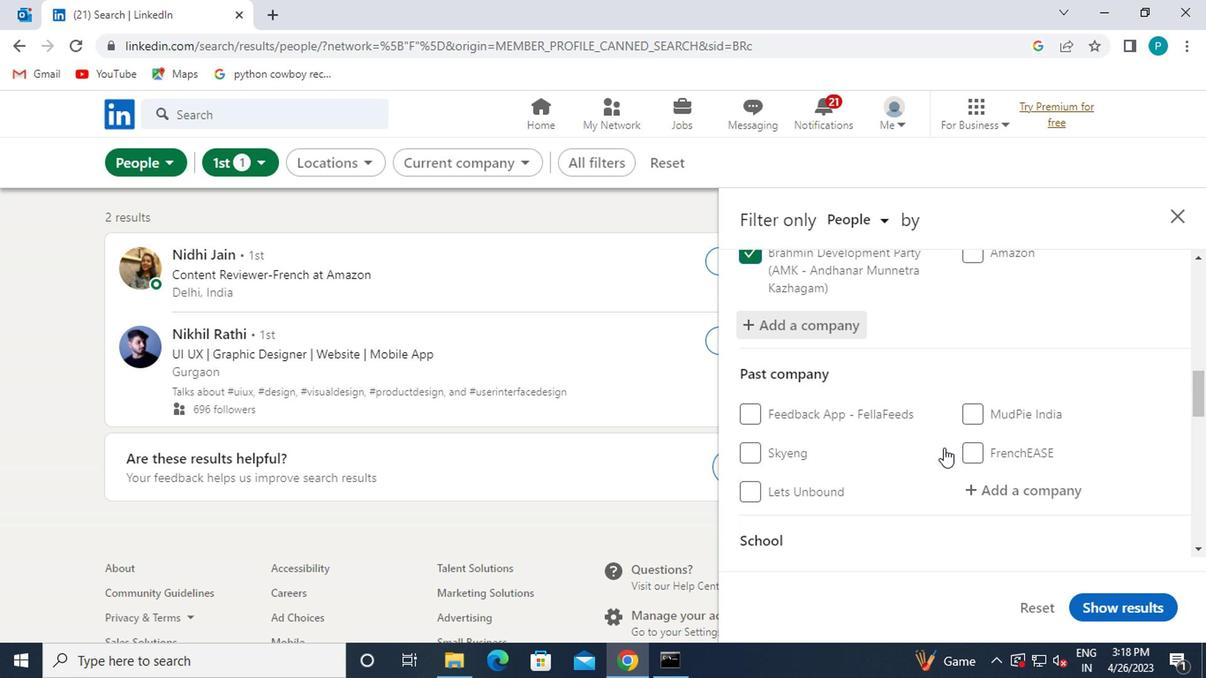 
Action: Mouse moved to (782, 497)
Screenshot: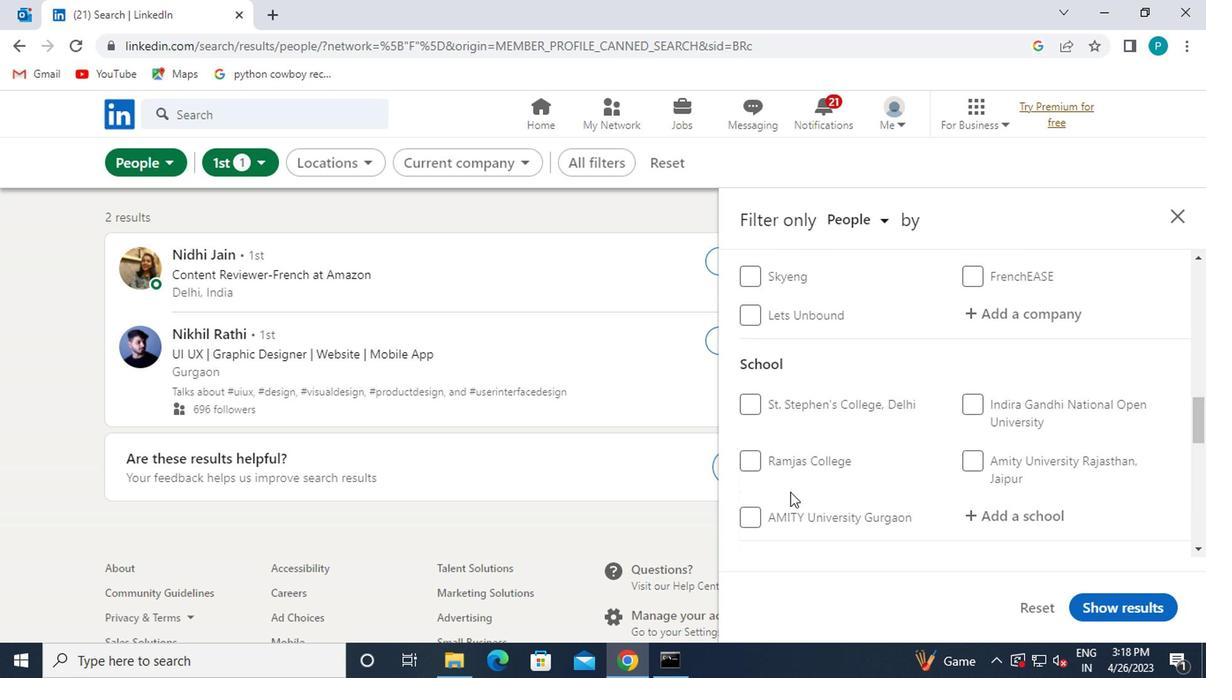 
Action: Mouse scrolled (782, 495) with delta (0, -1)
Screenshot: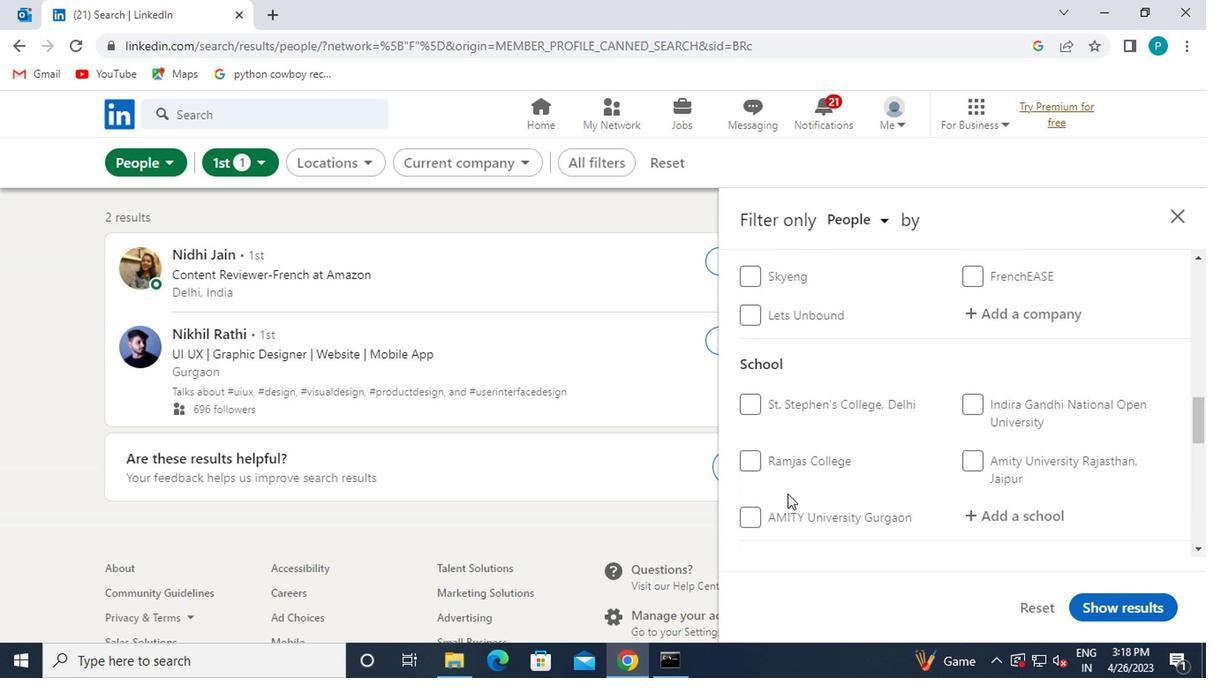 
Action: Mouse moved to (1007, 421)
Screenshot: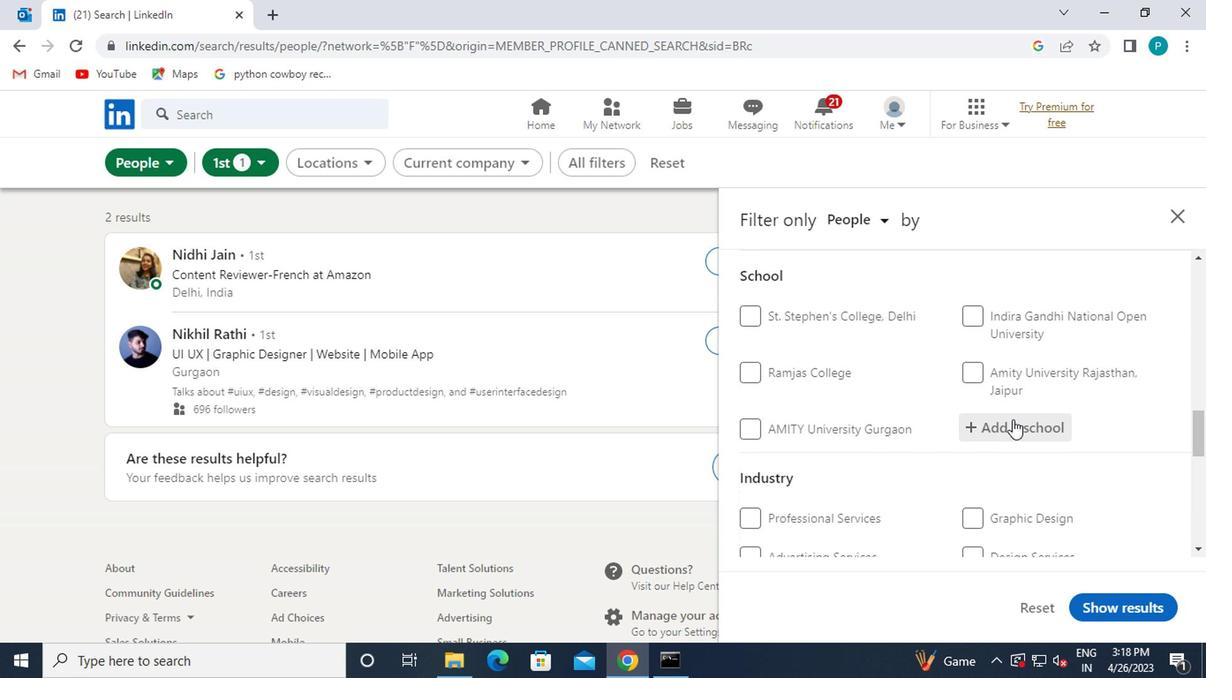 
Action: Mouse pressed left at (1007, 421)
Screenshot: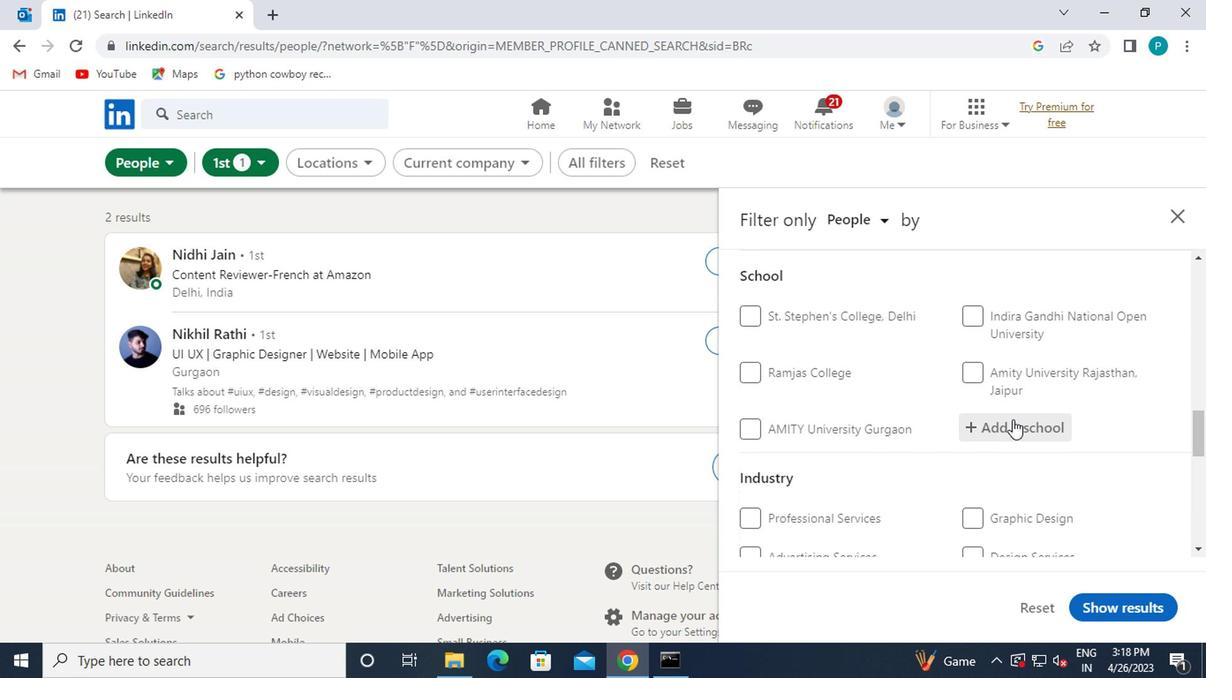 
Action: Key pressed <Key.caps_lock>MARIS
Screenshot: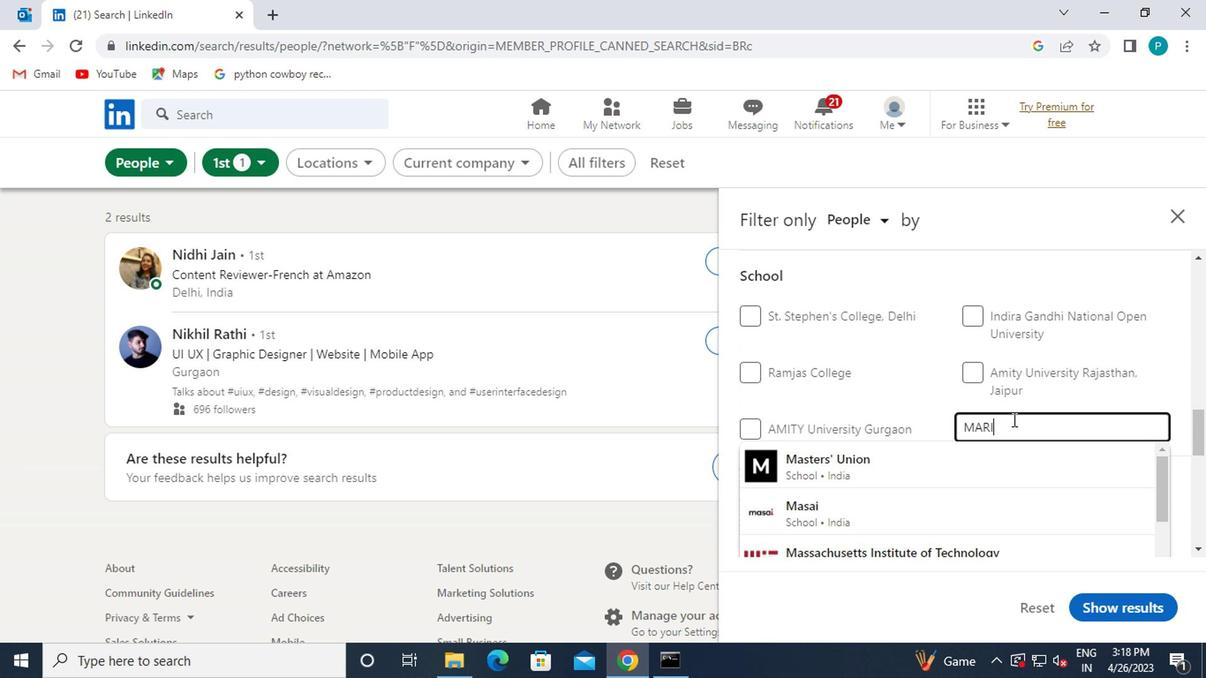 
Action: Mouse moved to (1065, 388)
Screenshot: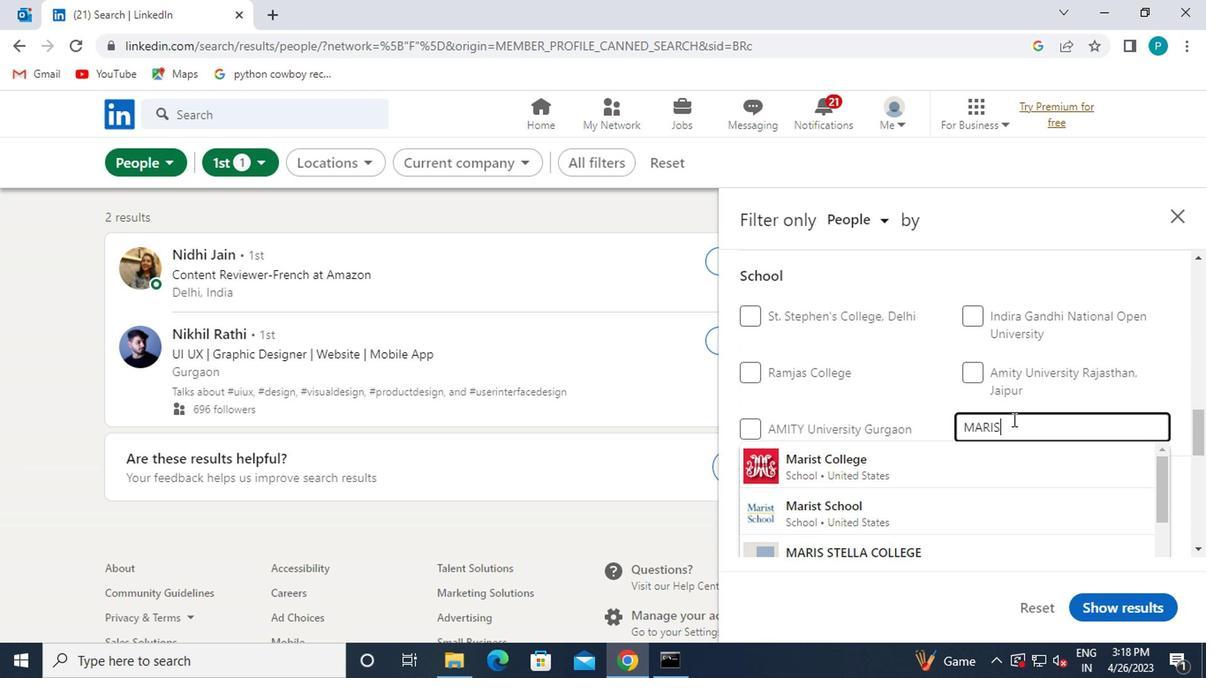 
Action: Mouse scrolled (1065, 387) with delta (0, 0)
Screenshot: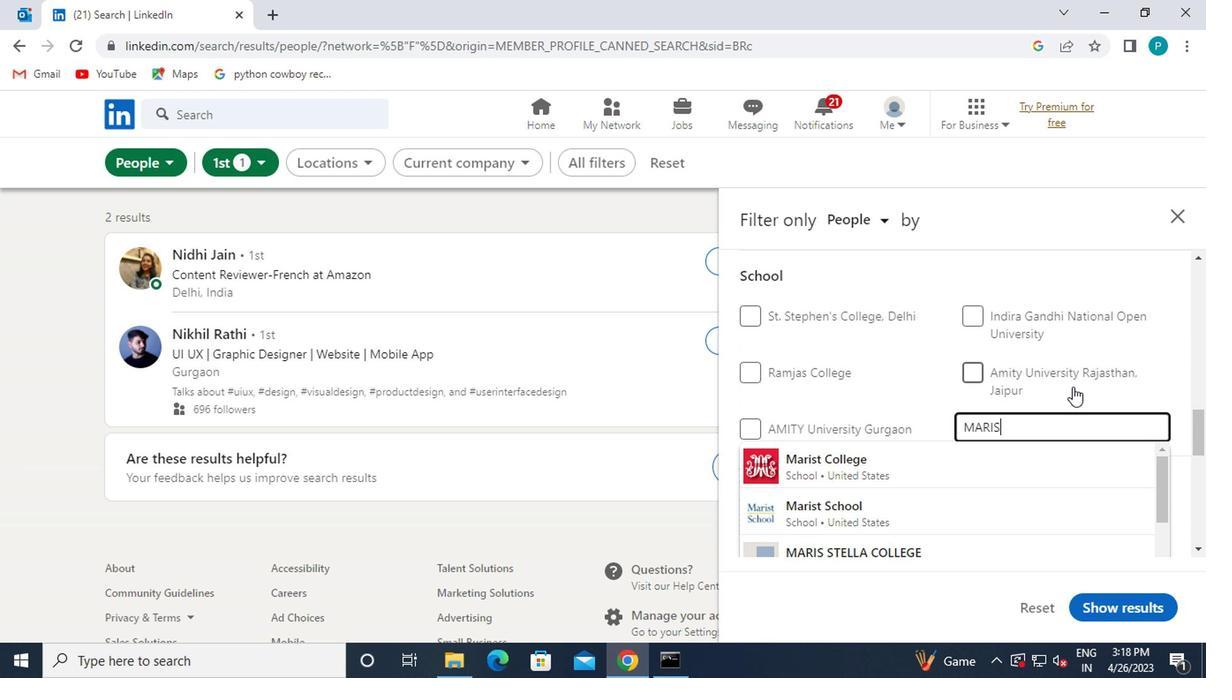 
Action: Mouse moved to (1016, 448)
Screenshot: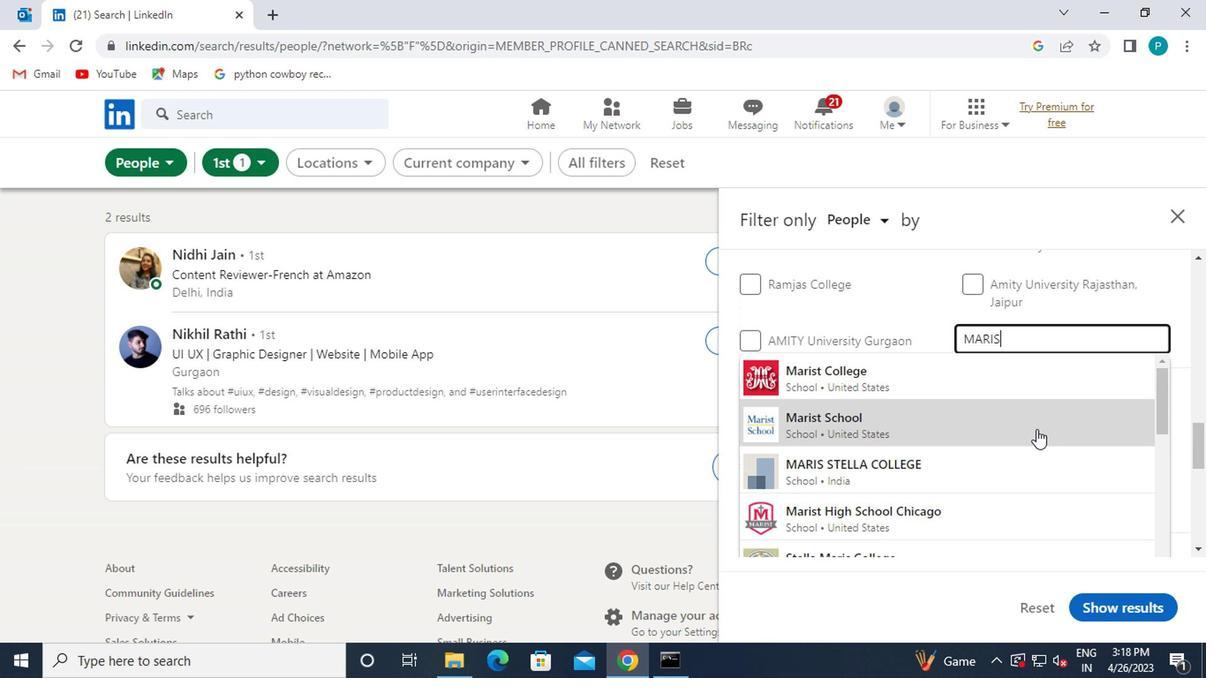 
Action: Mouse pressed left at (1016, 448)
Screenshot: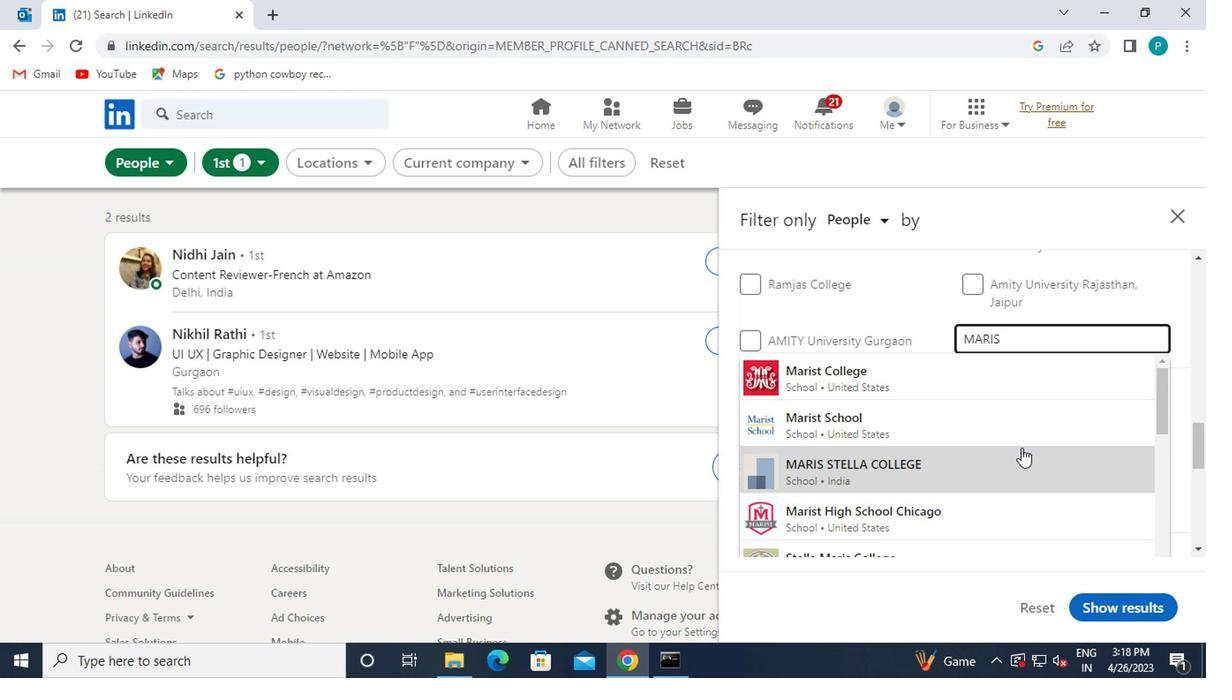 
Action: Mouse moved to (930, 441)
Screenshot: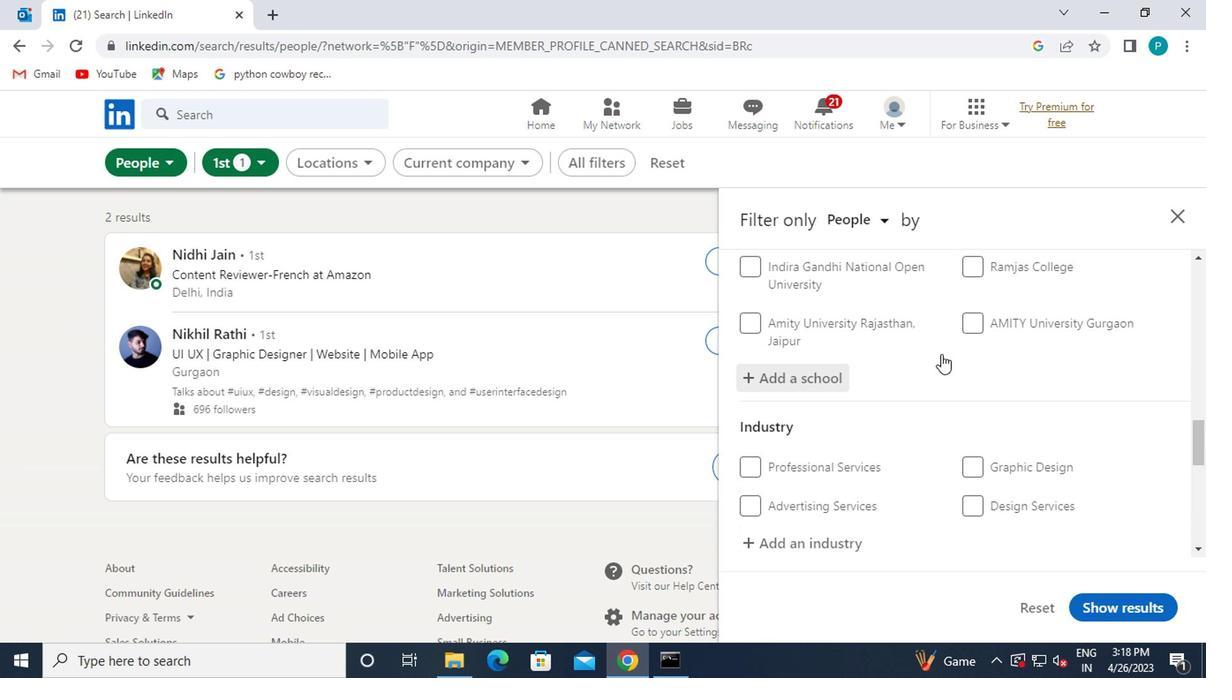 
Action: Mouse scrolled (930, 441) with delta (0, 0)
Screenshot: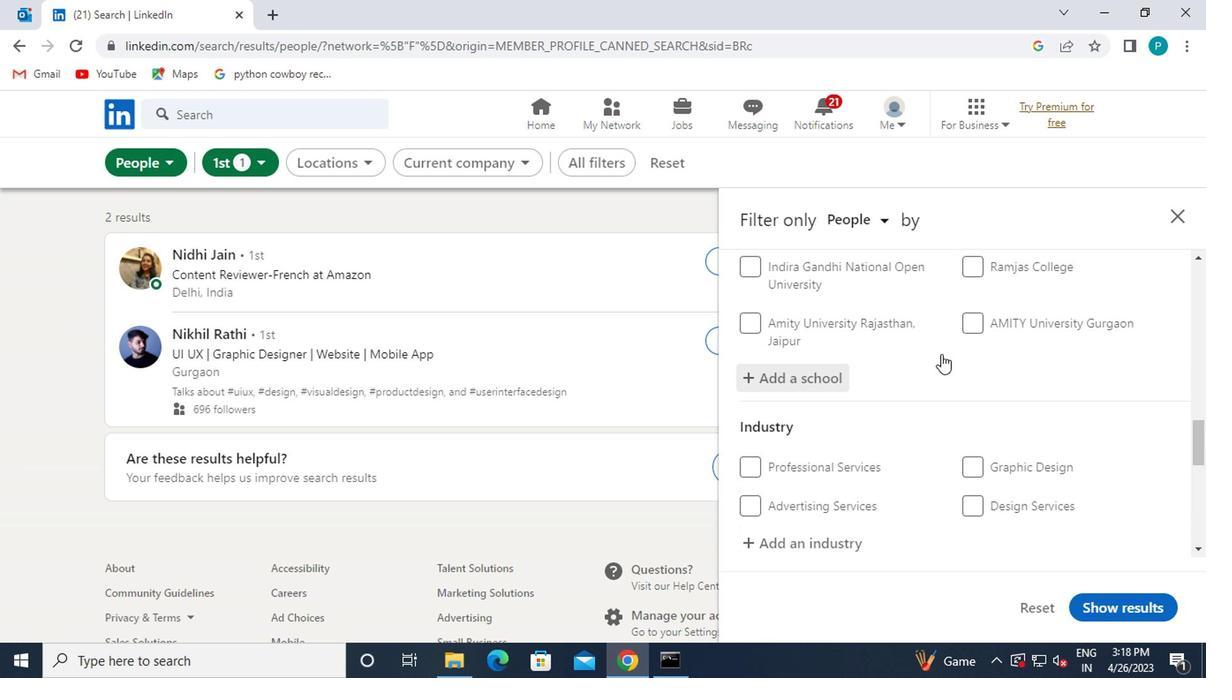 
Action: Mouse moved to (927, 441)
Screenshot: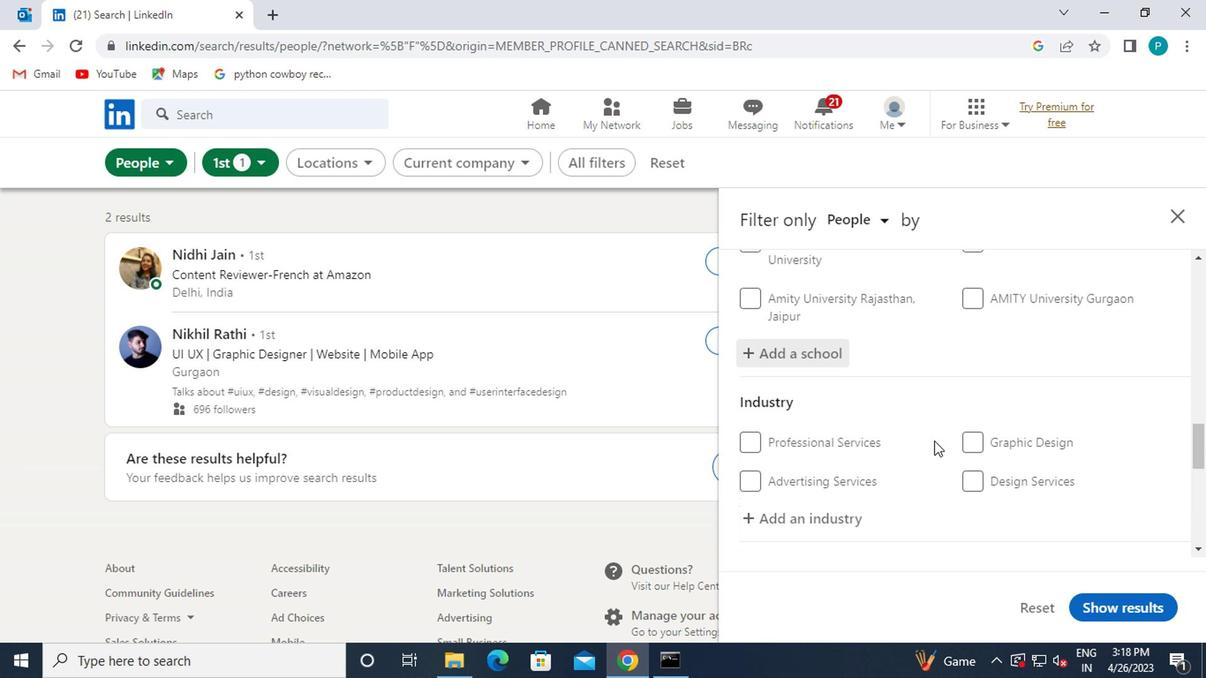 
Action: Mouse scrolled (927, 441) with delta (0, 0)
Screenshot: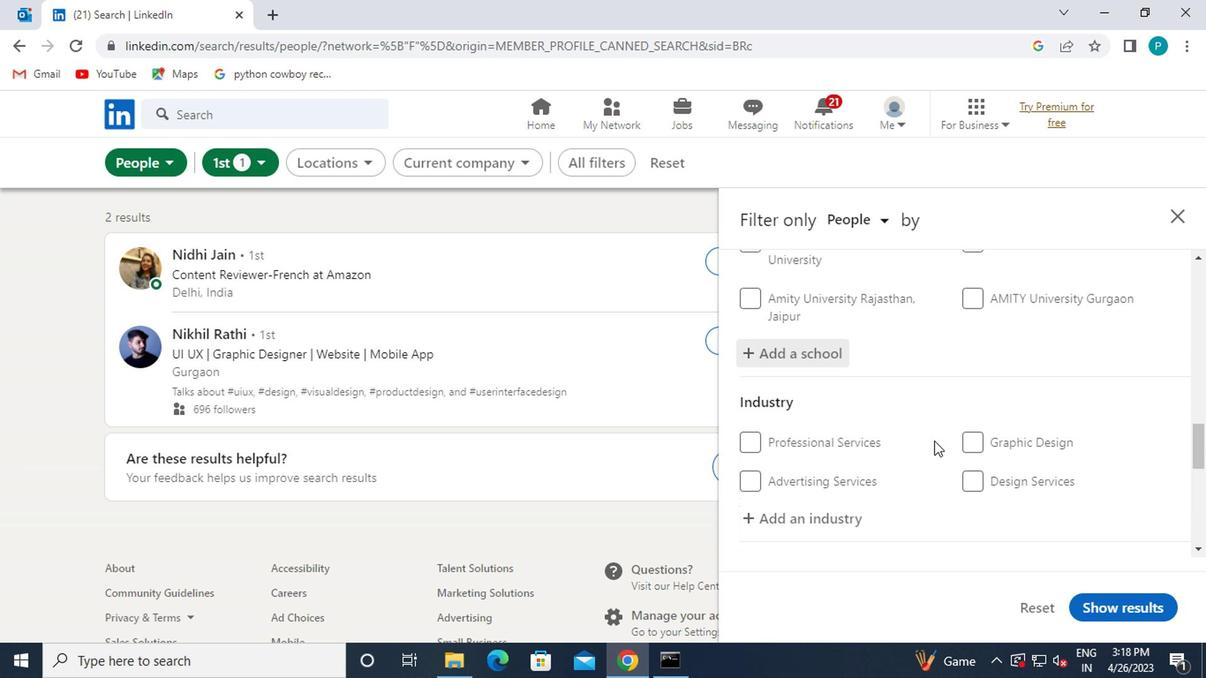 
Action: Mouse moved to (807, 368)
Screenshot: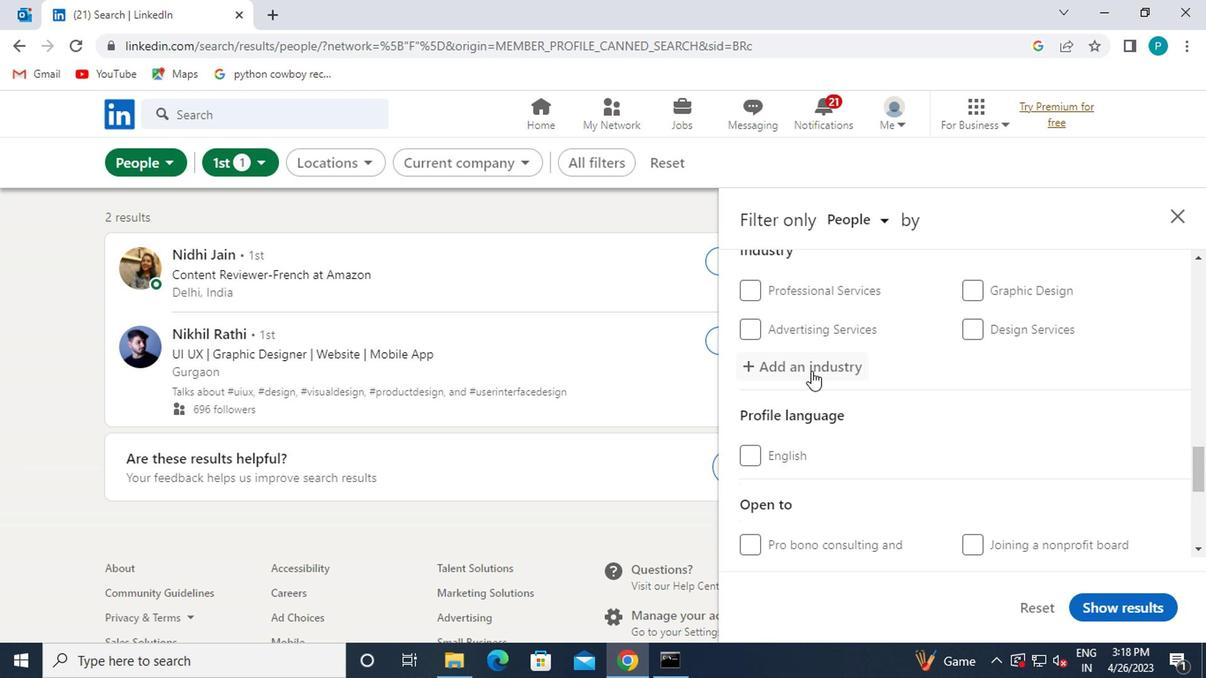 
Action: Mouse pressed left at (807, 368)
Screenshot: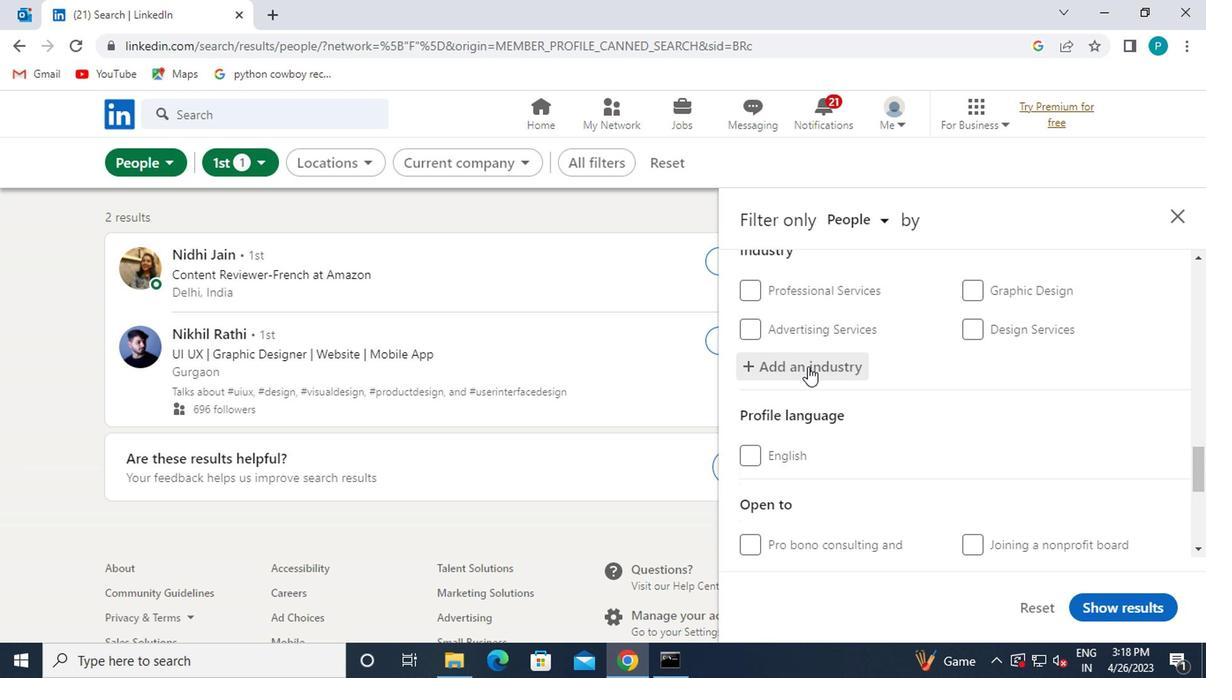 
Action: Mouse moved to (876, 318)
Screenshot: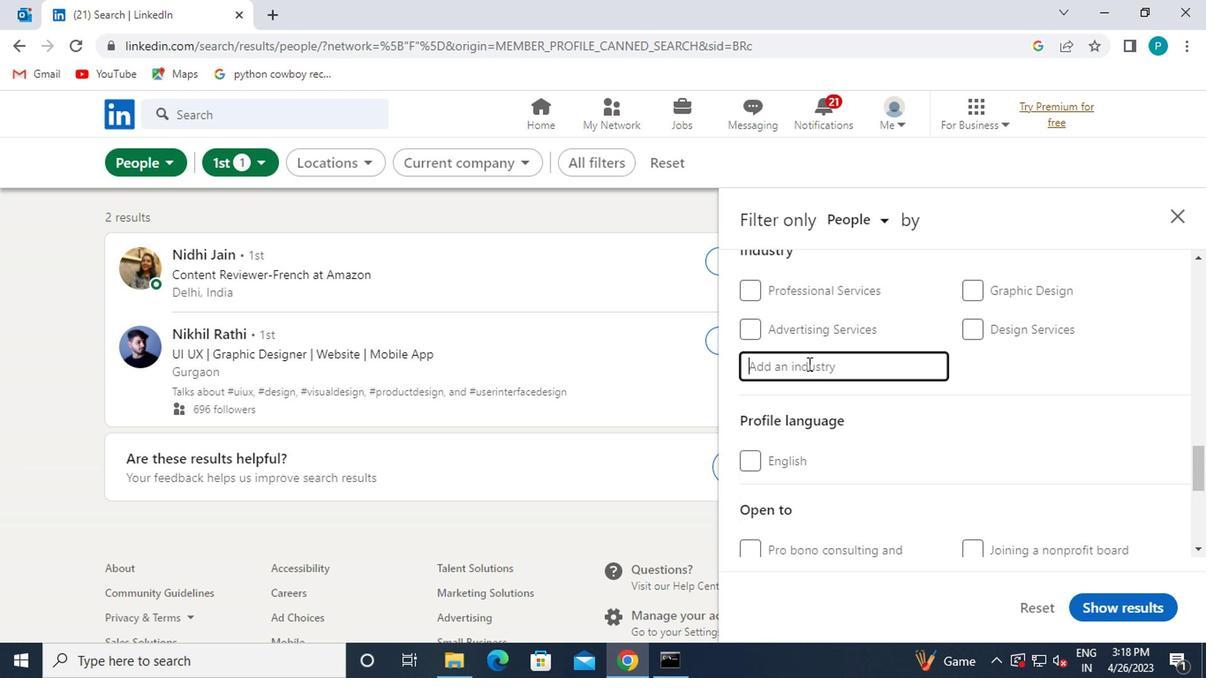 
Action: Key pressed RANCH
Screenshot: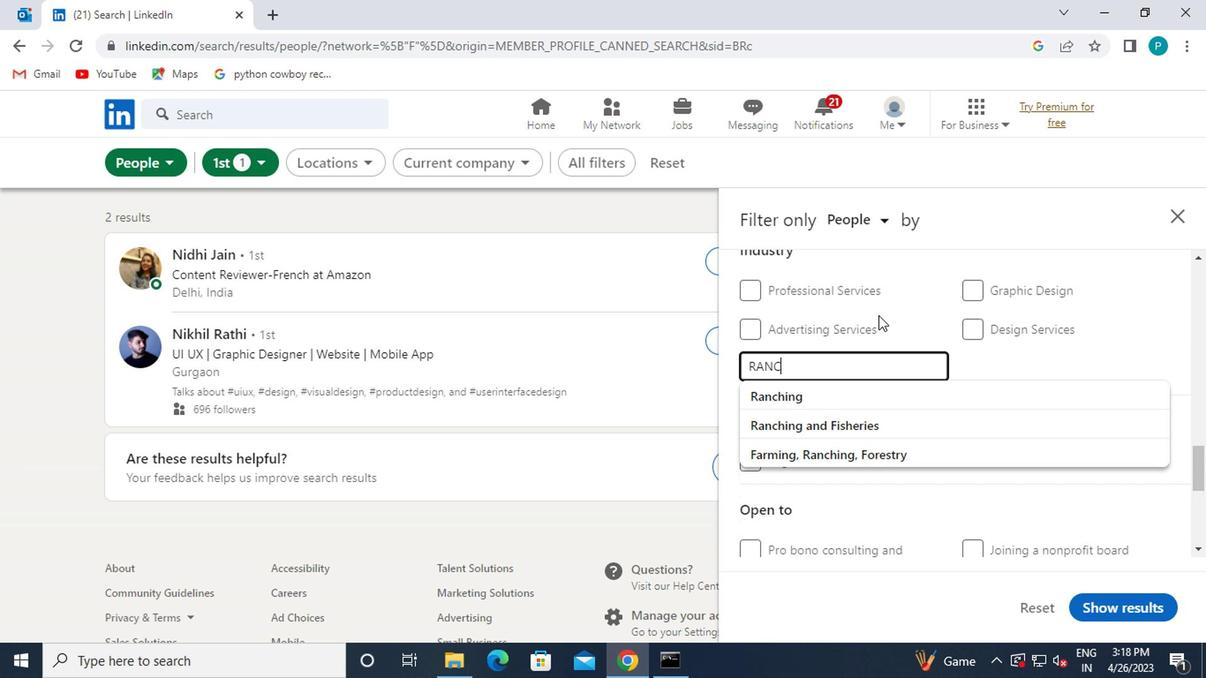 
Action: Mouse moved to (808, 399)
Screenshot: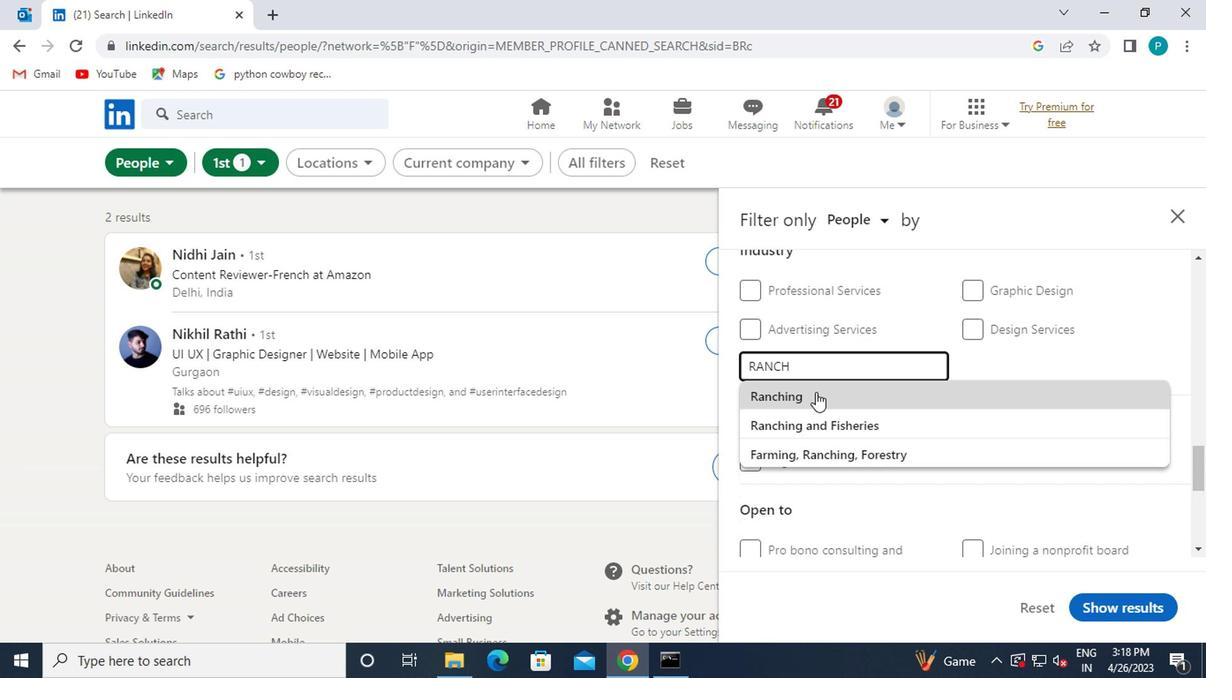 
Action: Mouse pressed left at (808, 399)
Screenshot: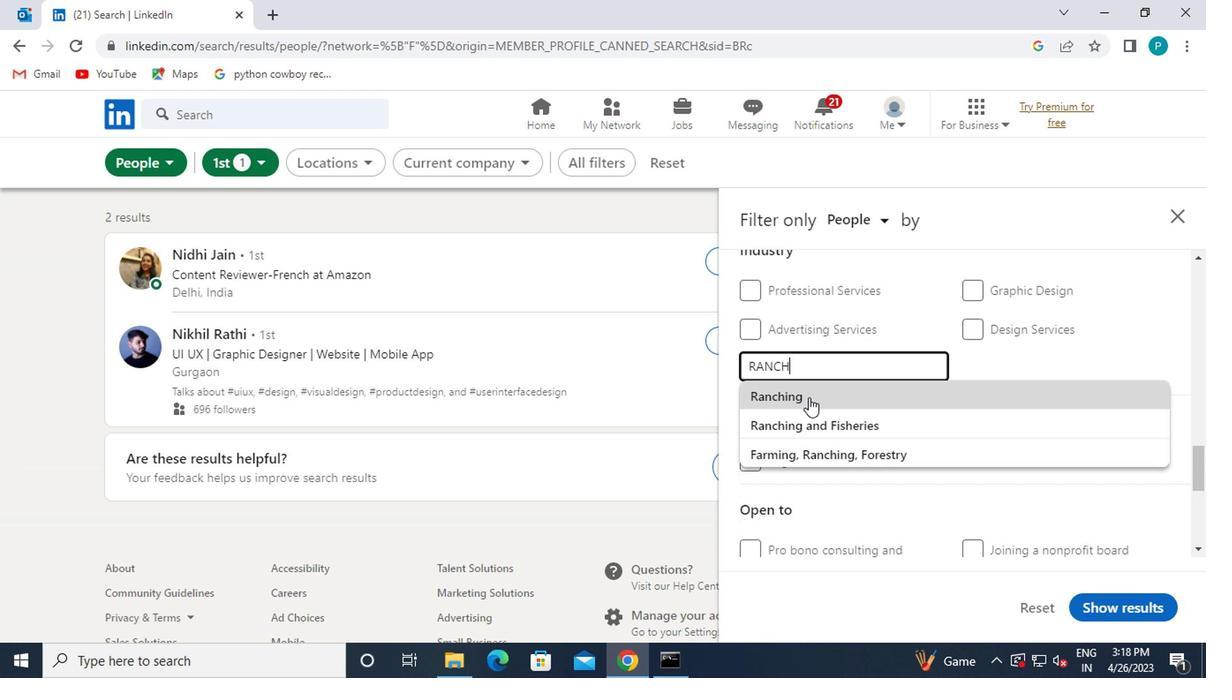 
Action: Mouse scrolled (808, 398) with delta (0, 0)
Screenshot: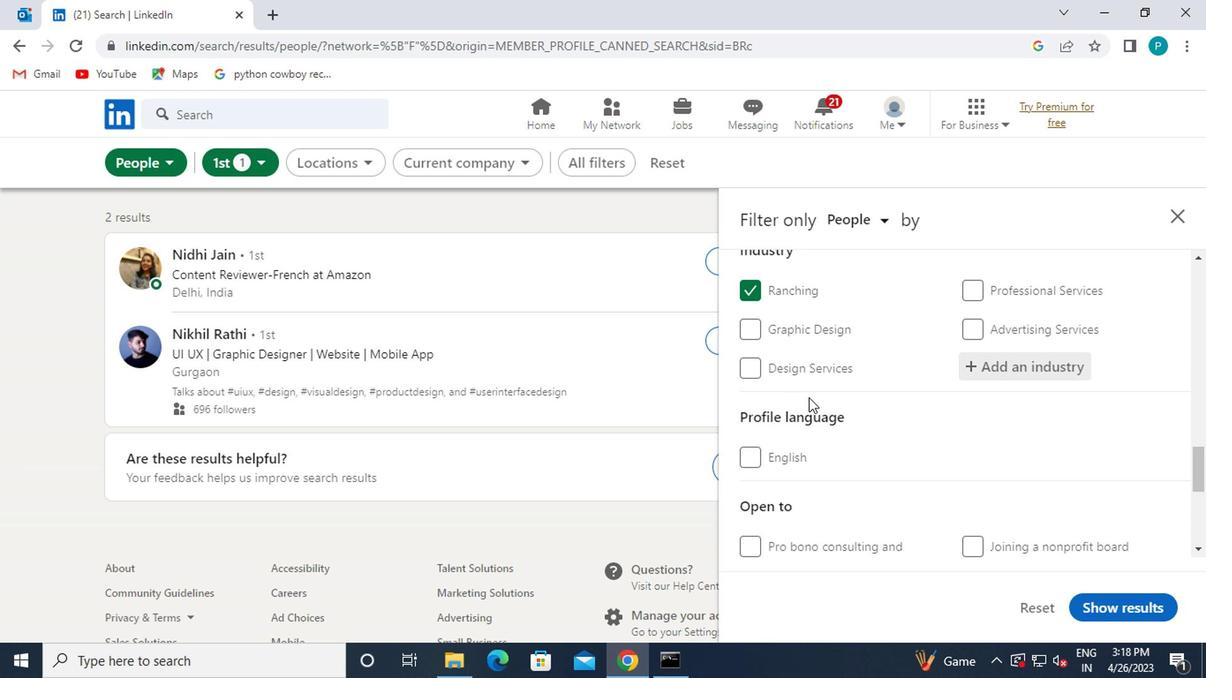
Action: Mouse scrolled (808, 398) with delta (0, 0)
Screenshot: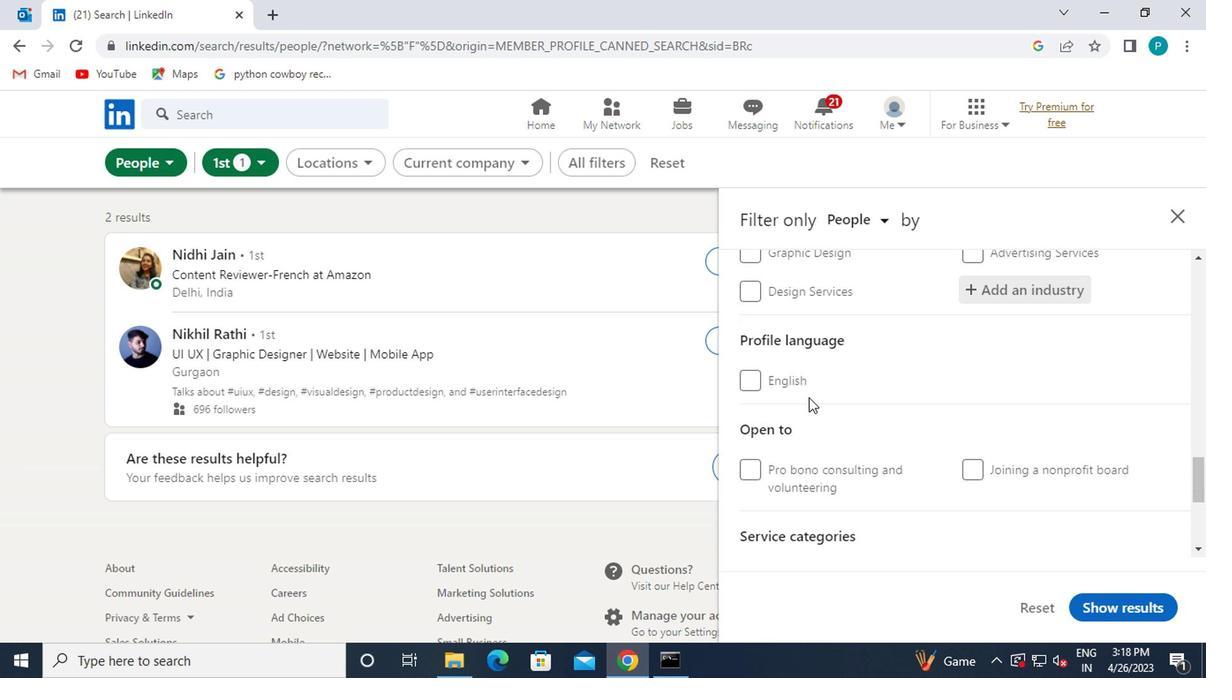 
Action: Mouse moved to (807, 399)
Screenshot: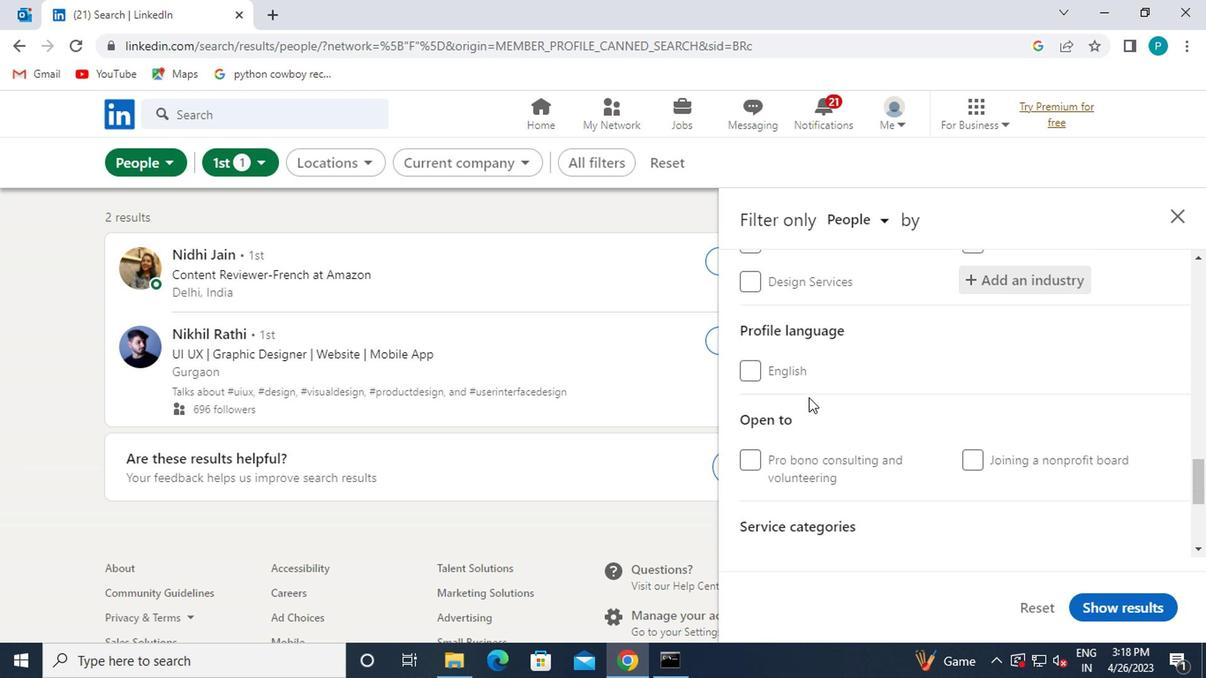 
Action: Mouse scrolled (807, 398) with delta (0, 0)
Screenshot: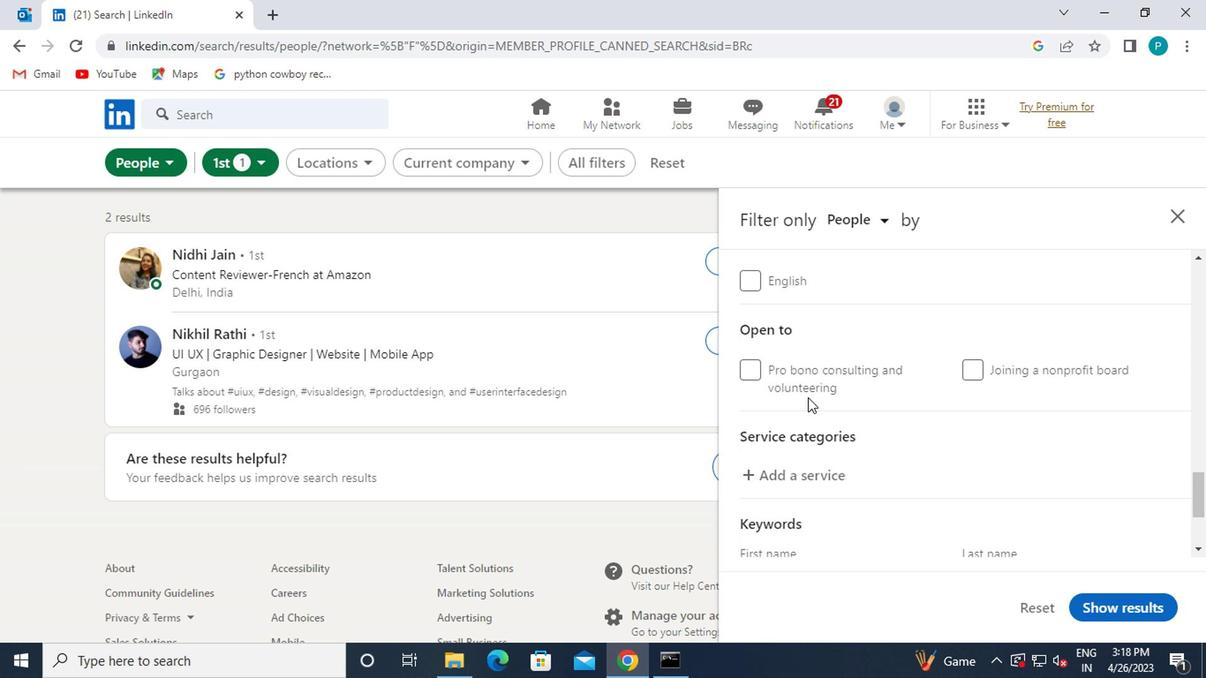 
Action: Mouse pressed left at (807, 399)
Screenshot: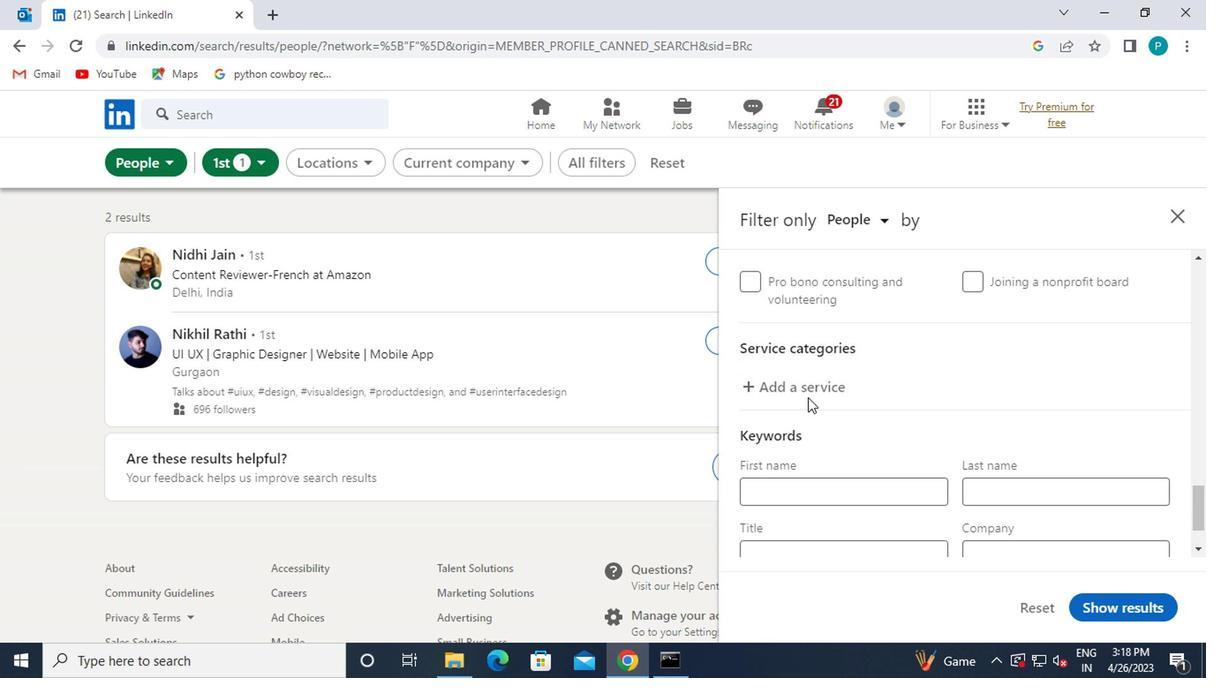 
Action: Key pressed CUSTOMER
Screenshot: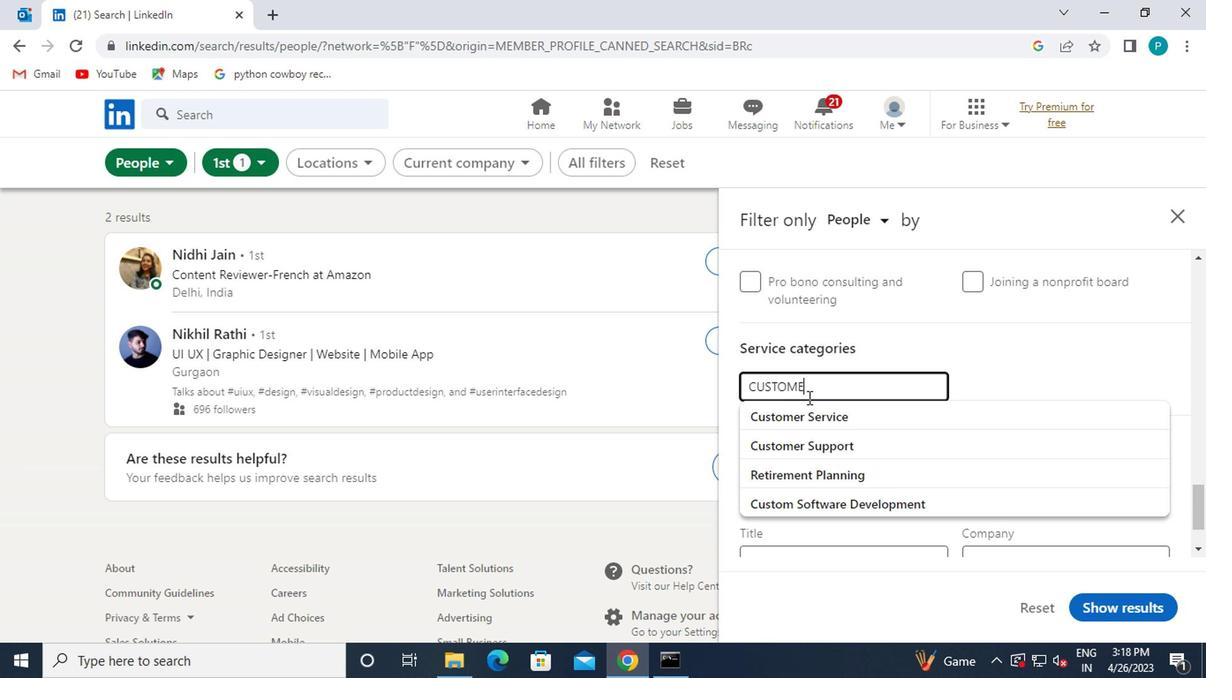 
Action: Mouse moved to (866, 417)
Screenshot: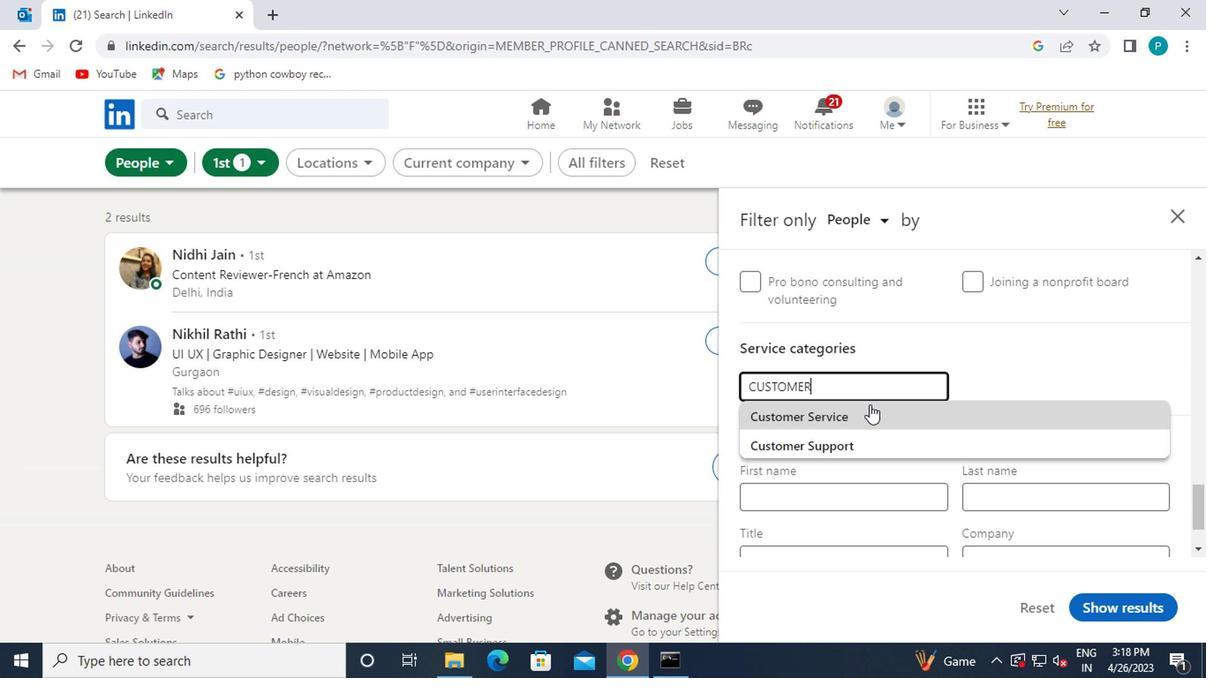 
Action: Mouse pressed left at (866, 417)
Screenshot: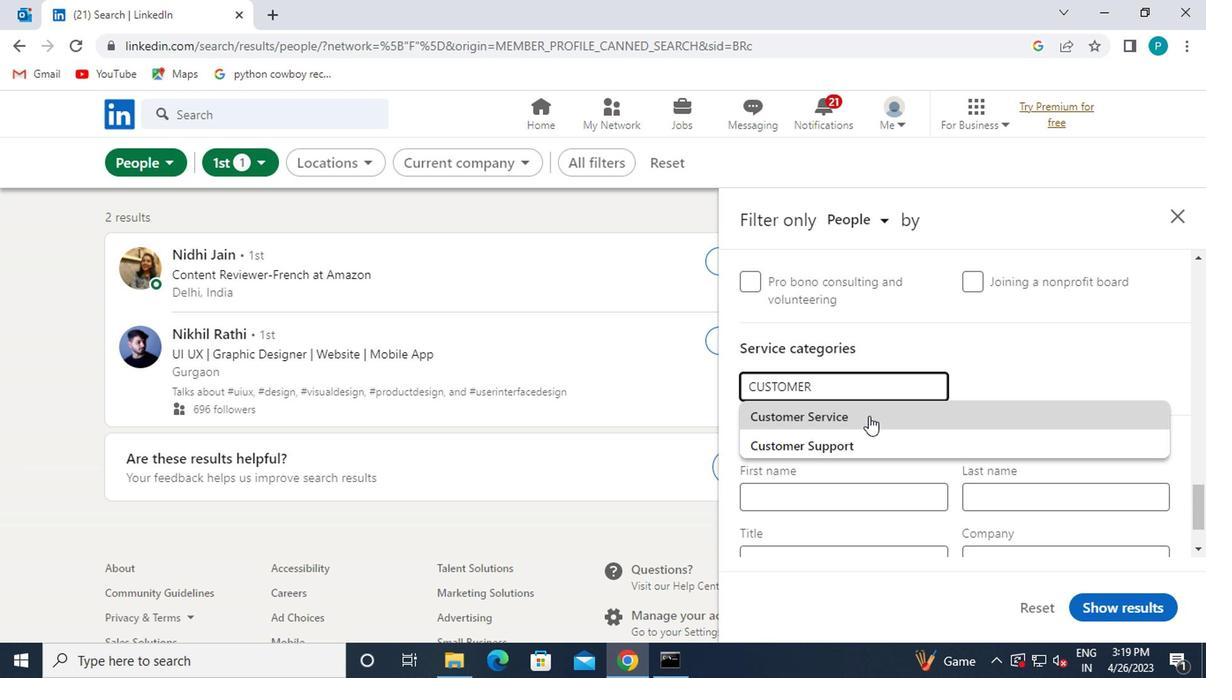 
Action: Mouse moved to (854, 428)
Screenshot: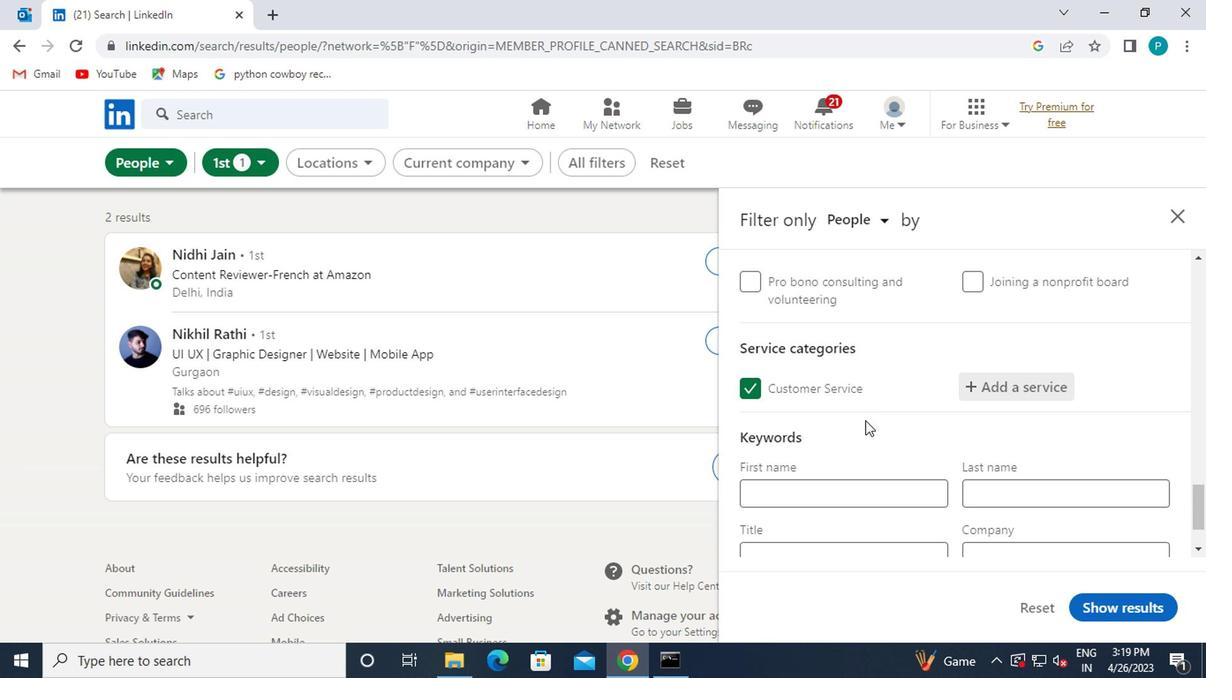 
Action: Mouse scrolled (854, 428) with delta (0, 0)
Screenshot: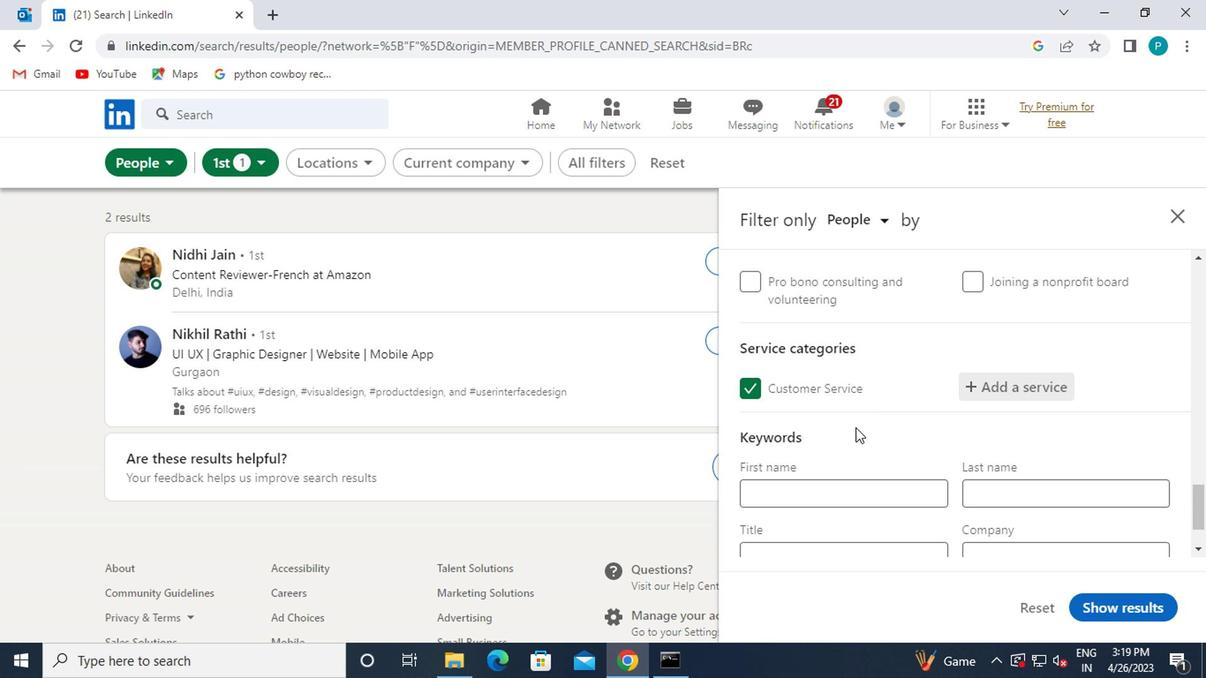 
Action: Mouse scrolled (854, 428) with delta (0, 0)
Screenshot: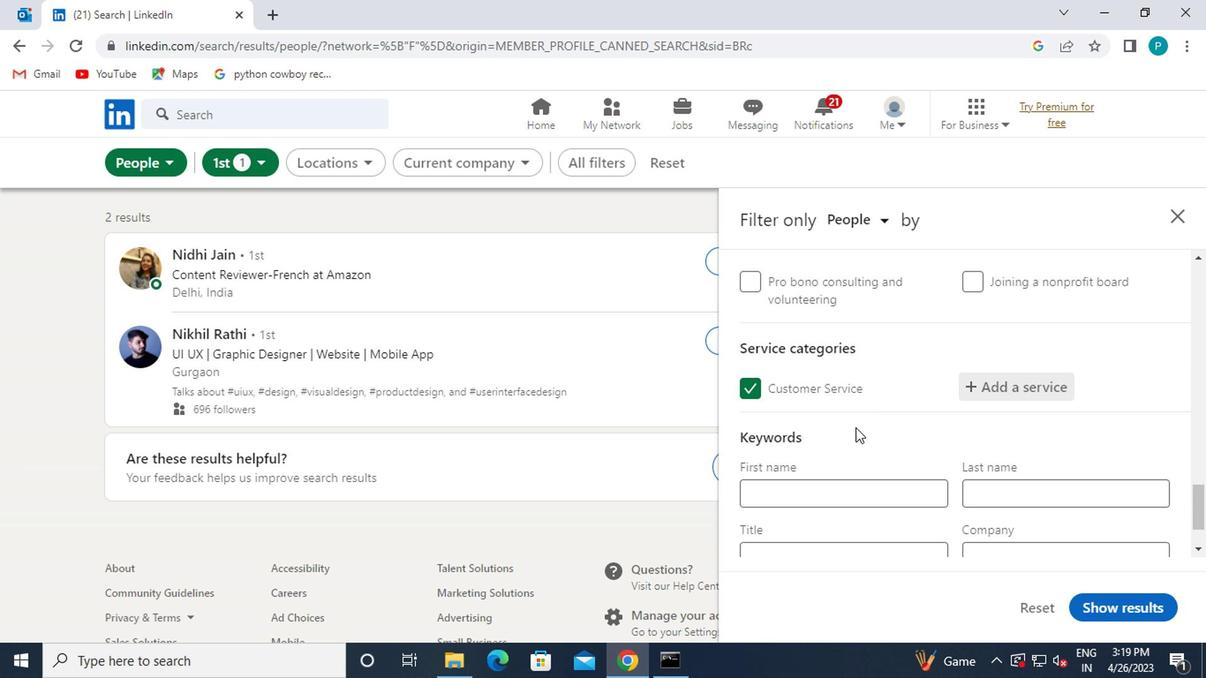 
Action: Mouse moved to (864, 477)
Screenshot: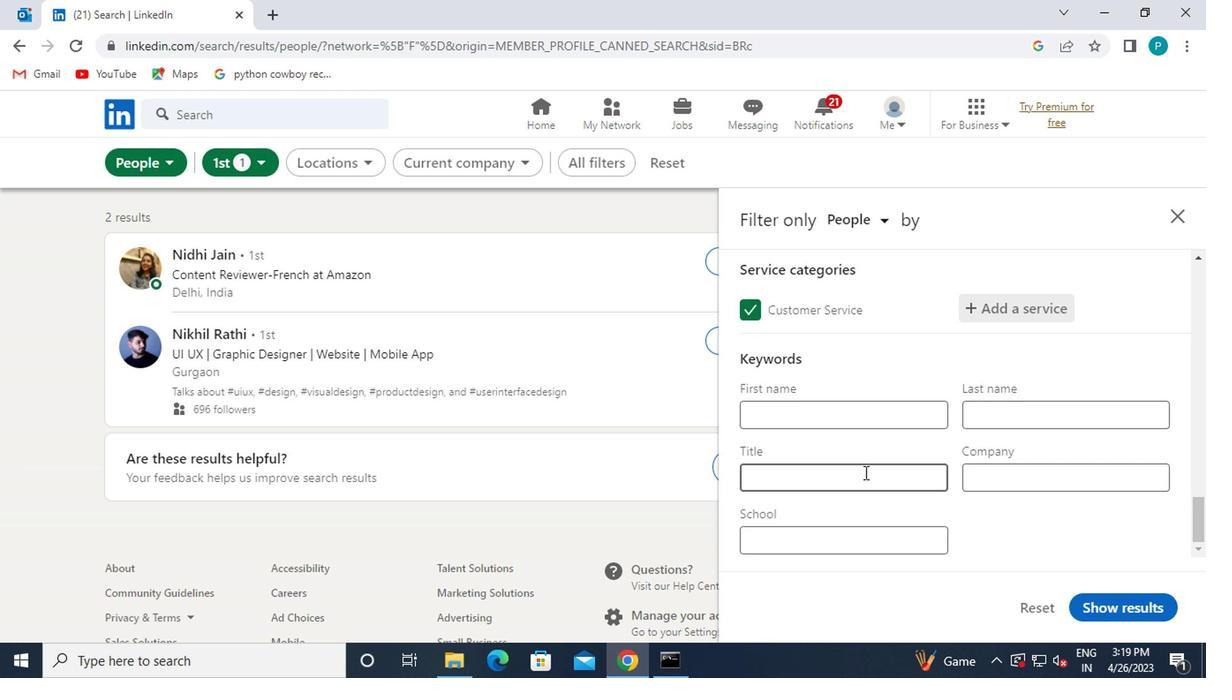
Action: Mouse pressed left at (864, 477)
Screenshot: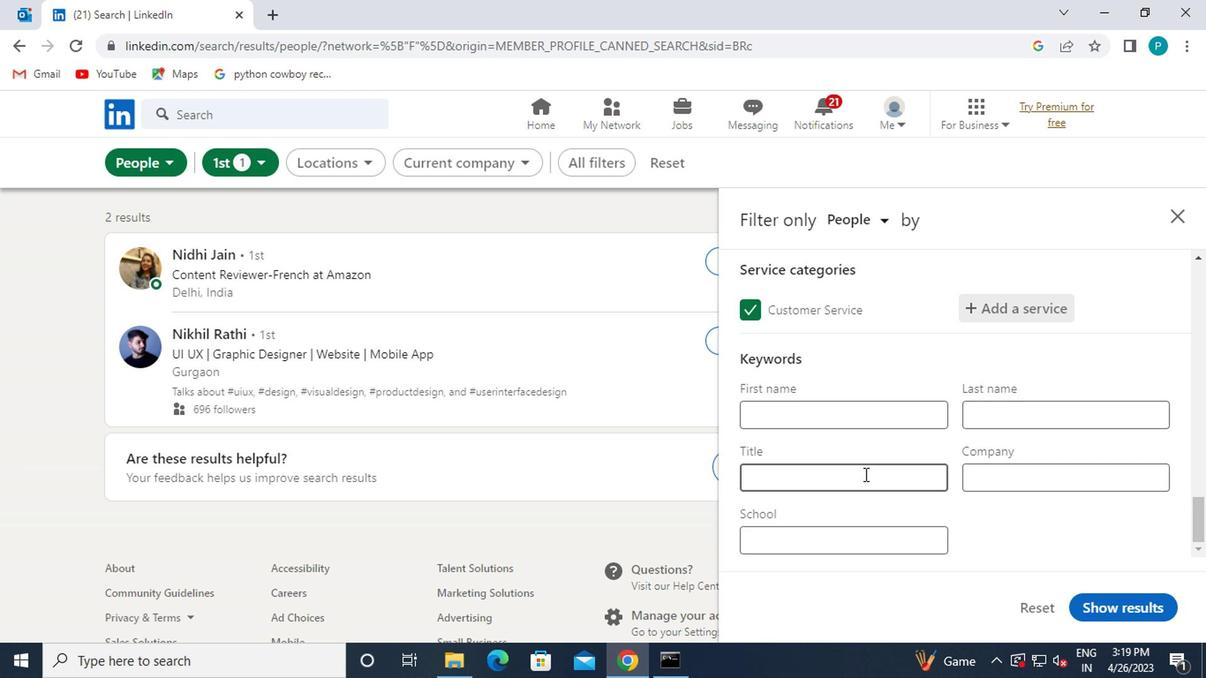 
Action: Mouse moved to (891, 481)
Screenshot: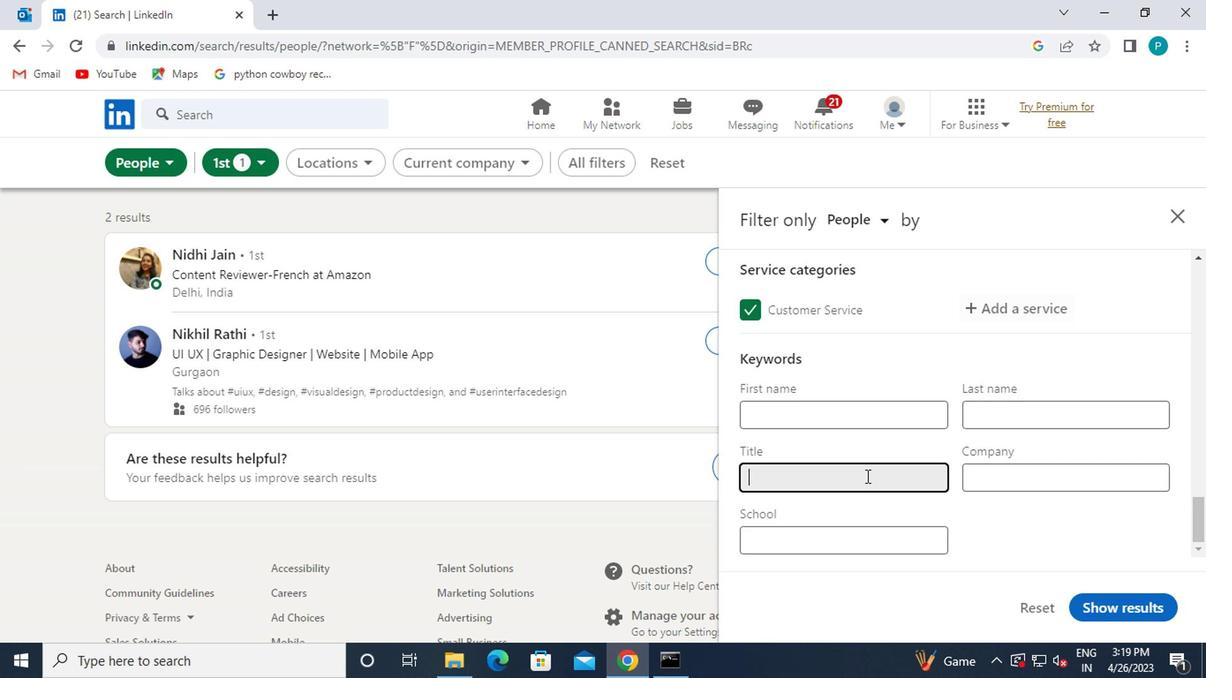 
Action: Key pressed <Key.caps_lock>S<Key.caps_lock>UPERVIS<Key.backspace><Key.backspace><Key.backspace><Key.backspace><Key.backspace><Key.backspace><Key.backspace><Key.backspace><Key.backspace><Key.backspace><Key.backspace><Key.backspace>S<Key.caps_lock>UPERVISOR
Screenshot: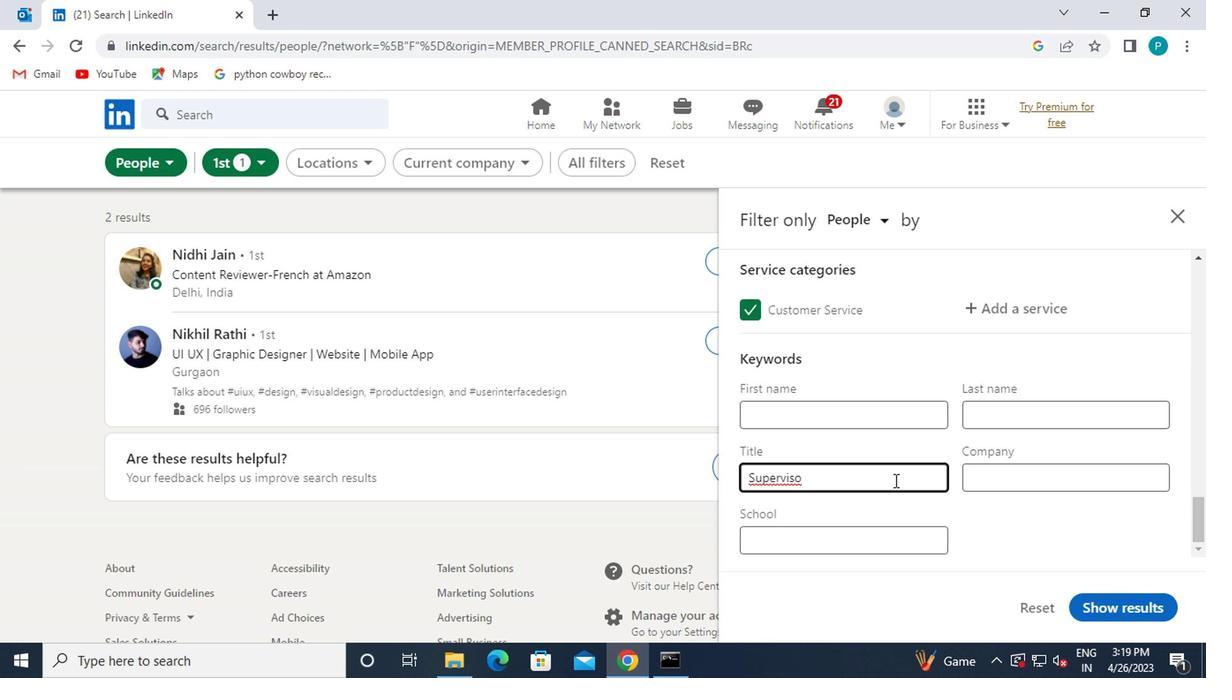 
Action: Mouse moved to (1098, 609)
Screenshot: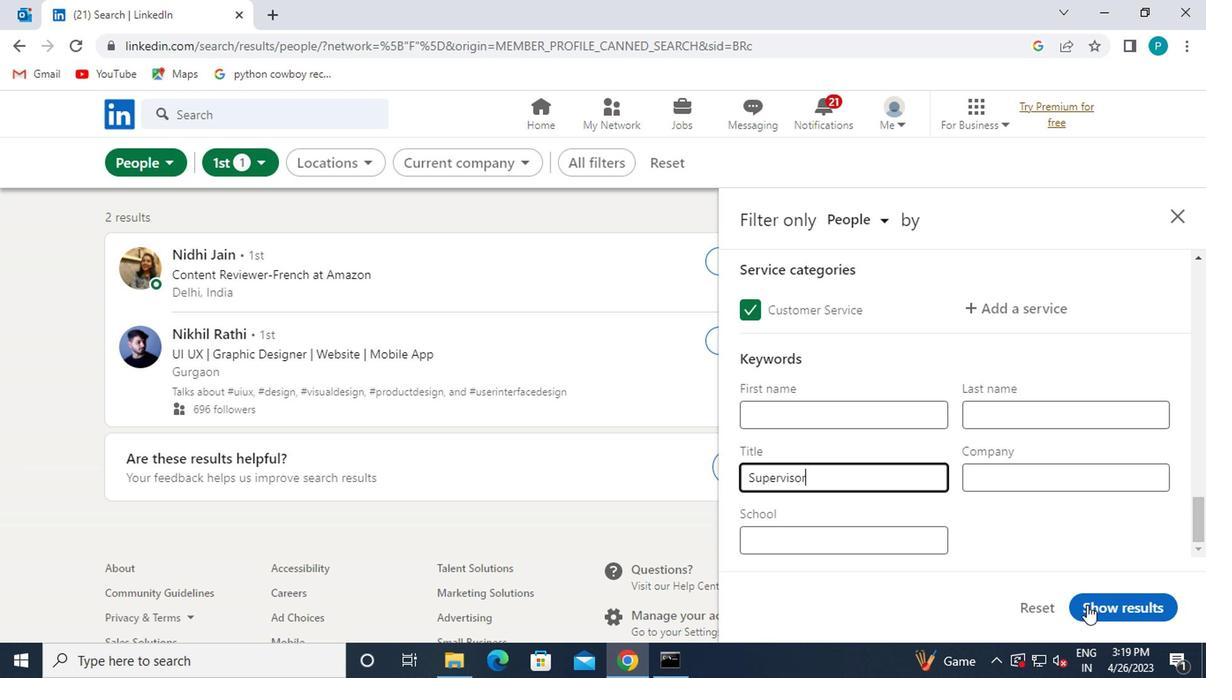 
Action: Mouse pressed left at (1098, 609)
Screenshot: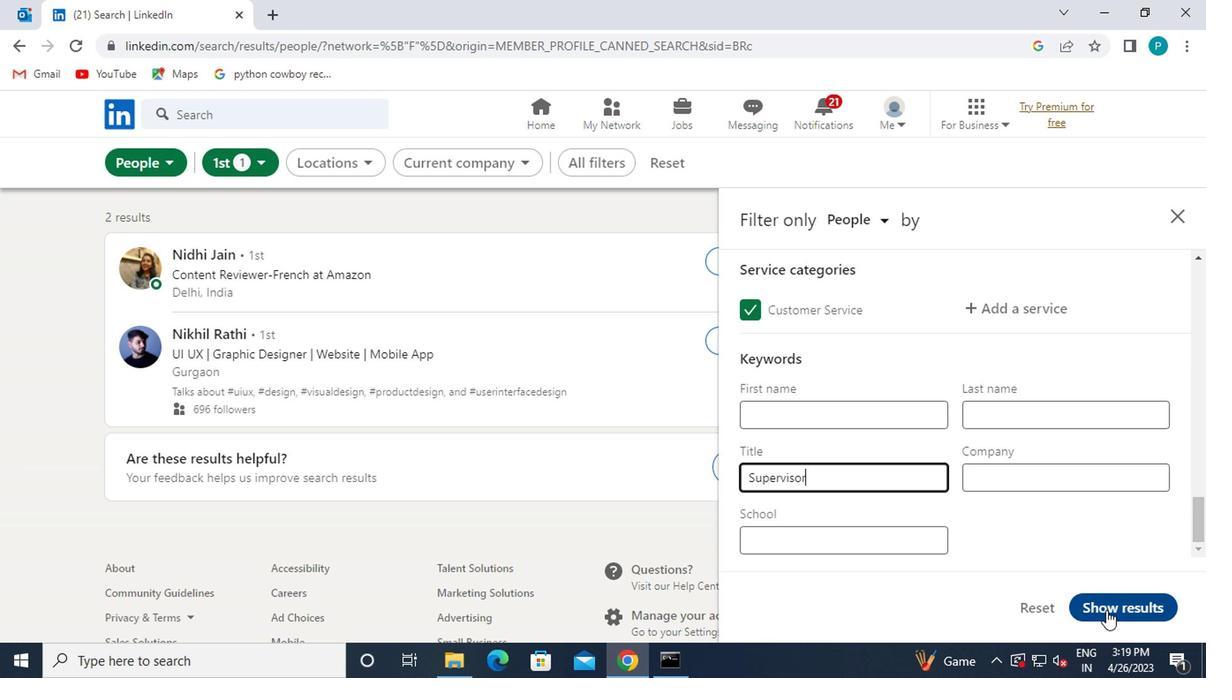 
Action: Mouse moved to (1106, 609)
Screenshot: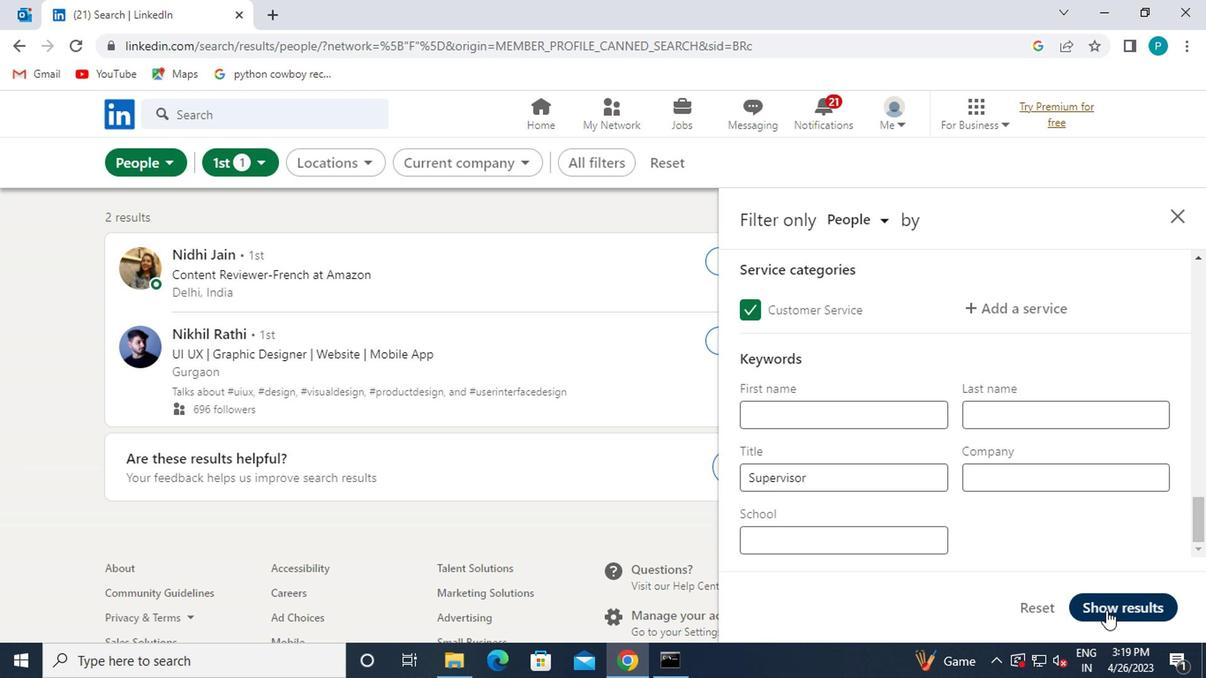 
